 Task: Find connections with filter location Abū al Maţāmīr with filter topic #entrepreneurwith filter profile language Potuguese with filter current company Mindtickle with filter school Sahyadri College of Engineering & Management with filter industry Consumer Goods Rental with filter service category Financial Reporting with filter keywords title Secretary
Action: Mouse moved to (517, 75)
Screenshot: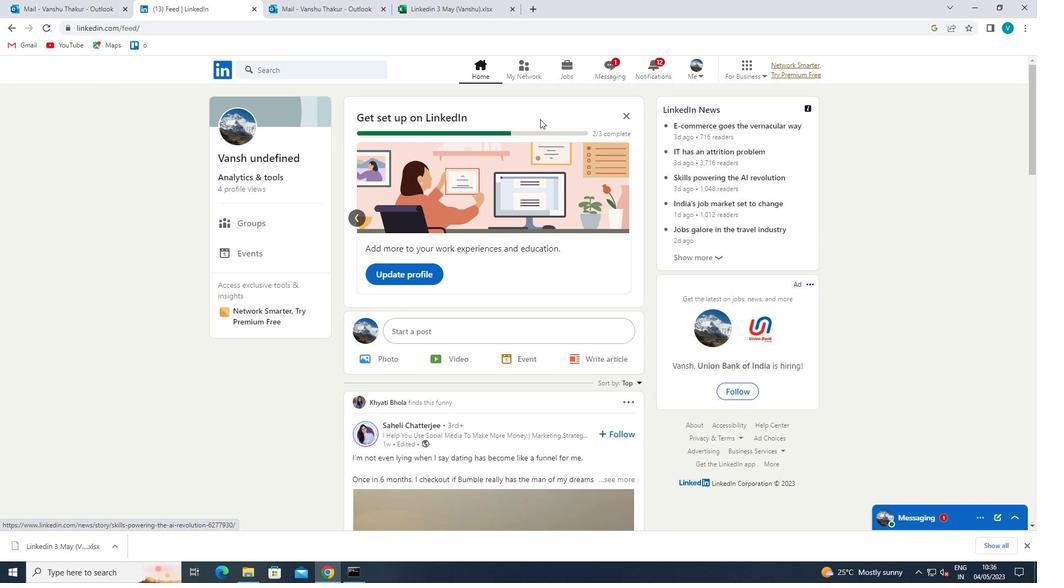 
Action: Mouse pressed left at (517, 75)
Screenshot: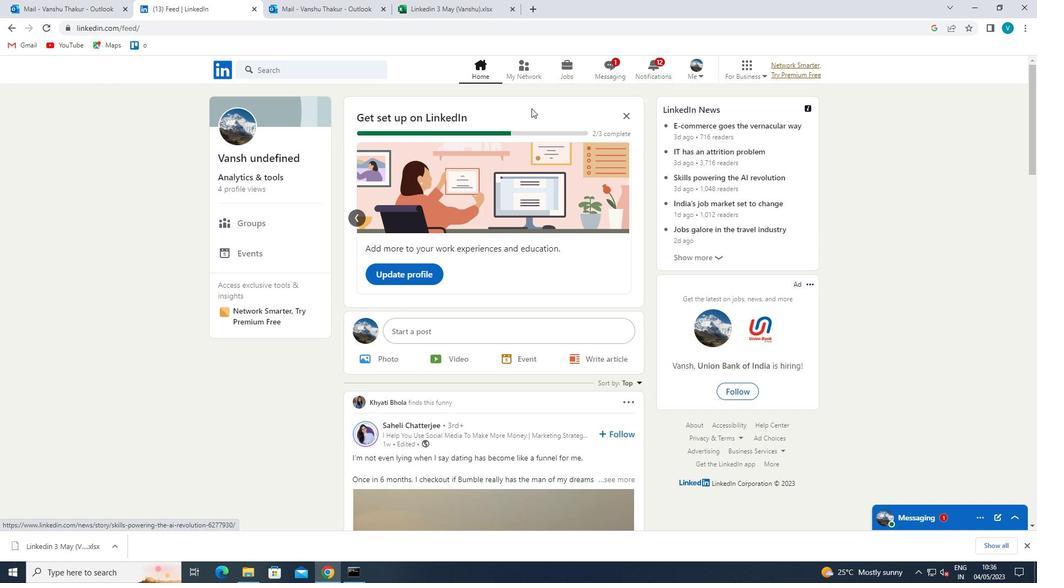 
Action: Mouse moved to (332, 121)
Screenshot: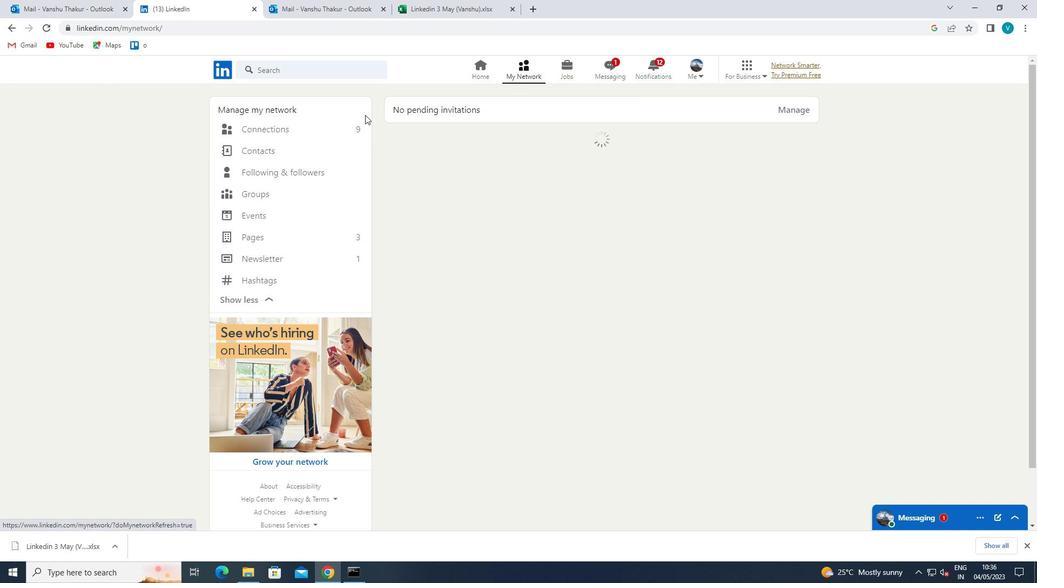 
Action: Mouse pressed left at (332, 121)
Screenshot: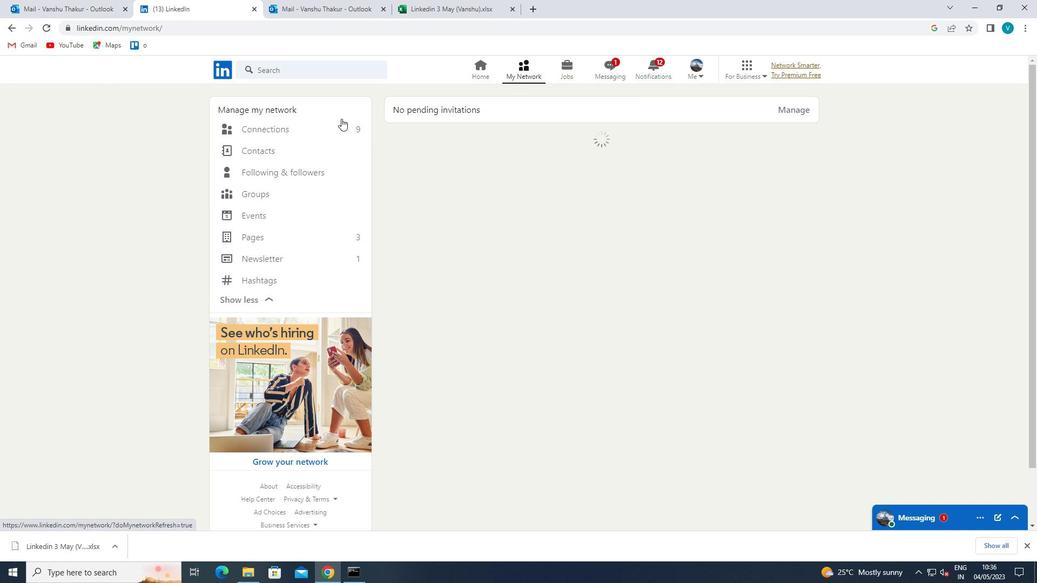 
Action: Mouse moved to (316, 125)
Screenshot: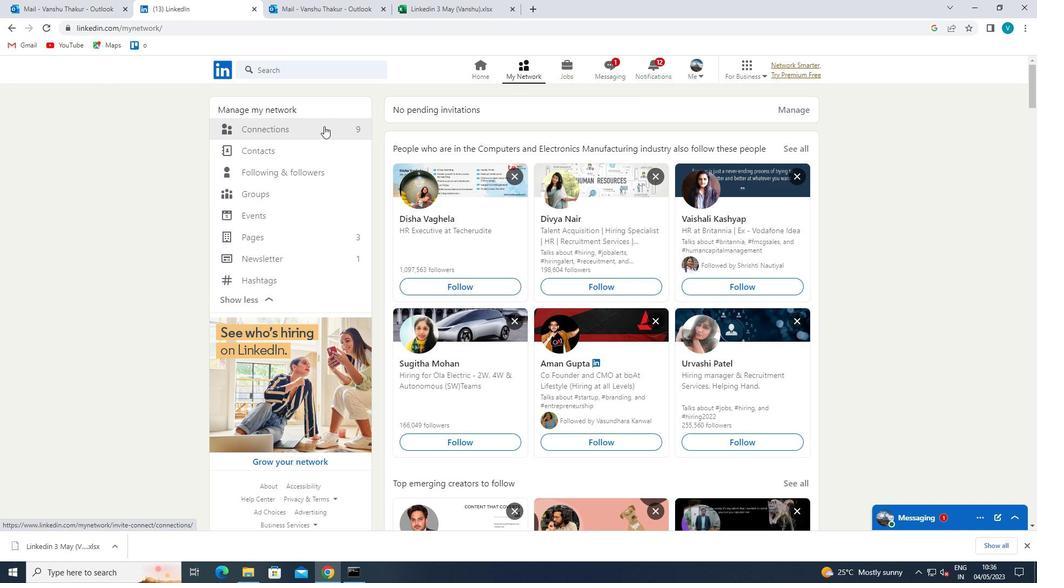 
Action: Mouse pressed left at (316, 125)
Screenshot: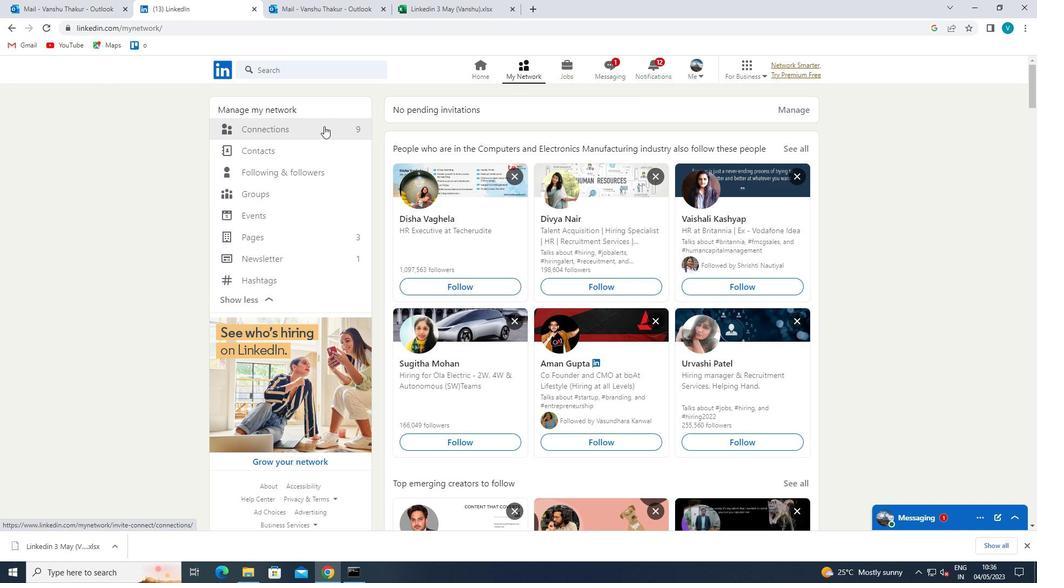 
Action: Mouse moved to (600, 123)
Screenshot: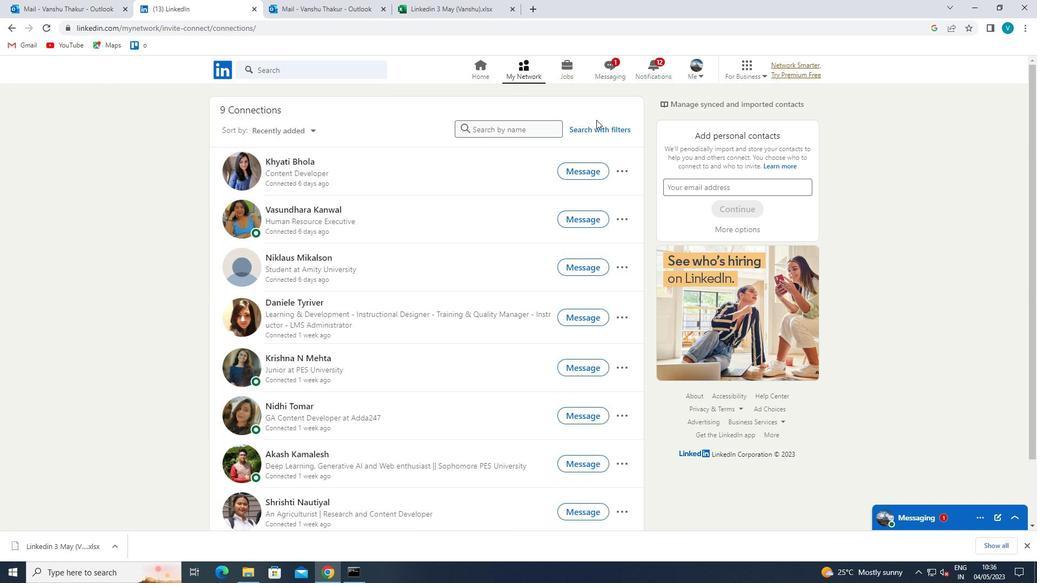 
Action: Mouse pressed left at (600, 123)
Screenshot: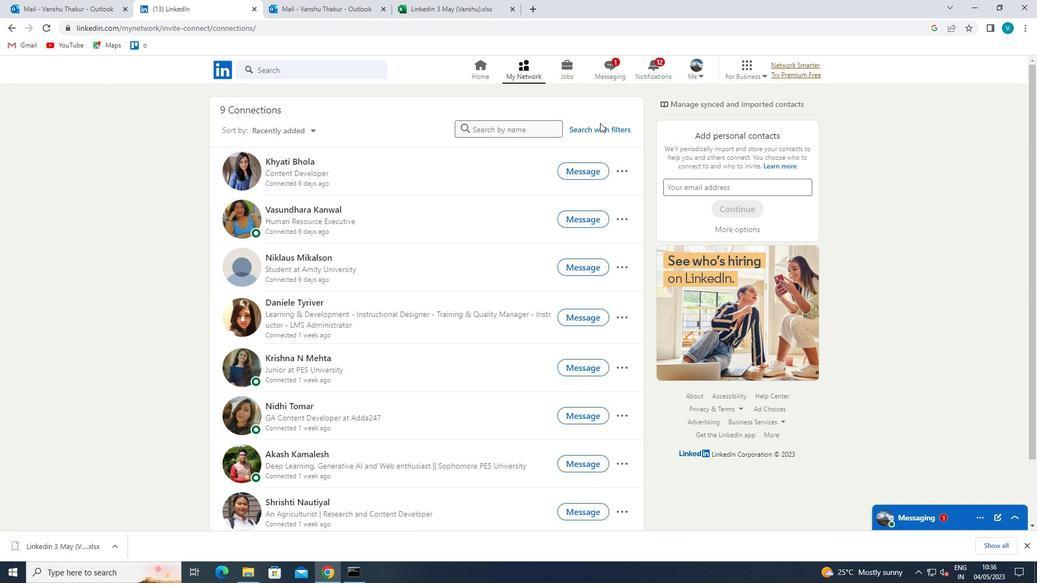 
Action: Mouse moved to (527, 99)
Screenshot: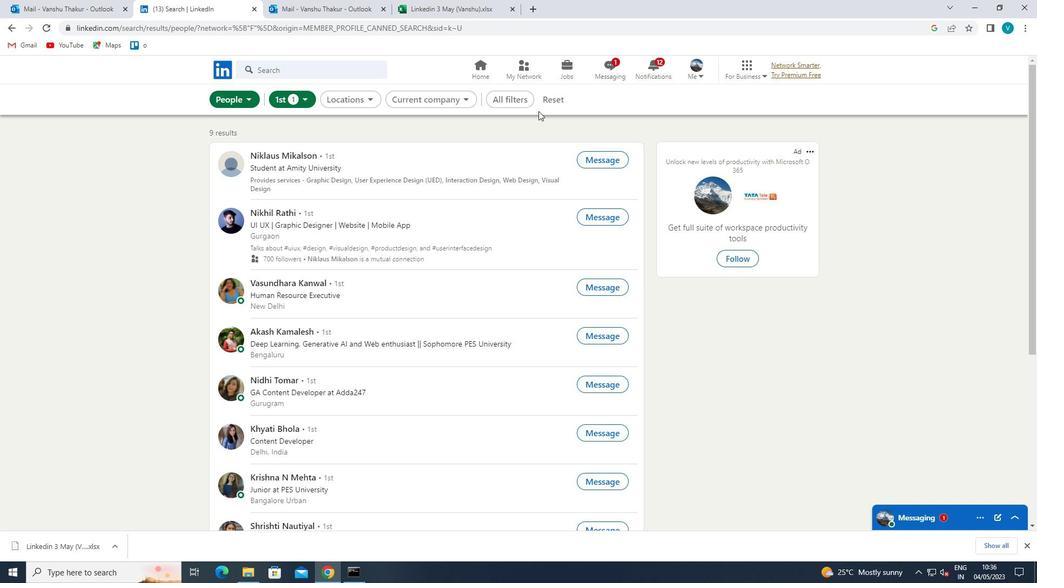 
Action: Mouse pressed left at (527, 99)
Screenshot: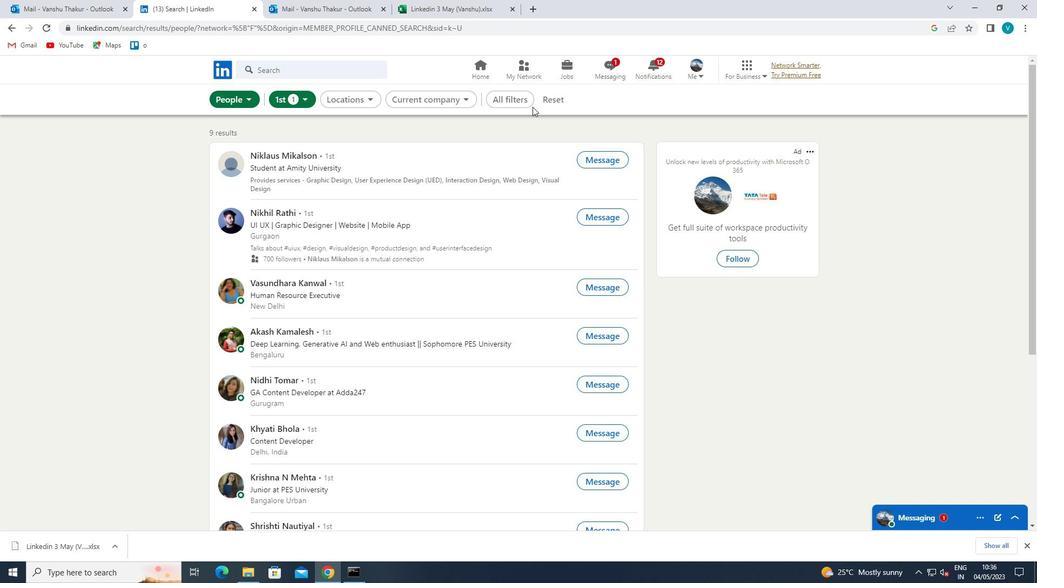
Action: Mouse moved to (893, 235)
Screenshot: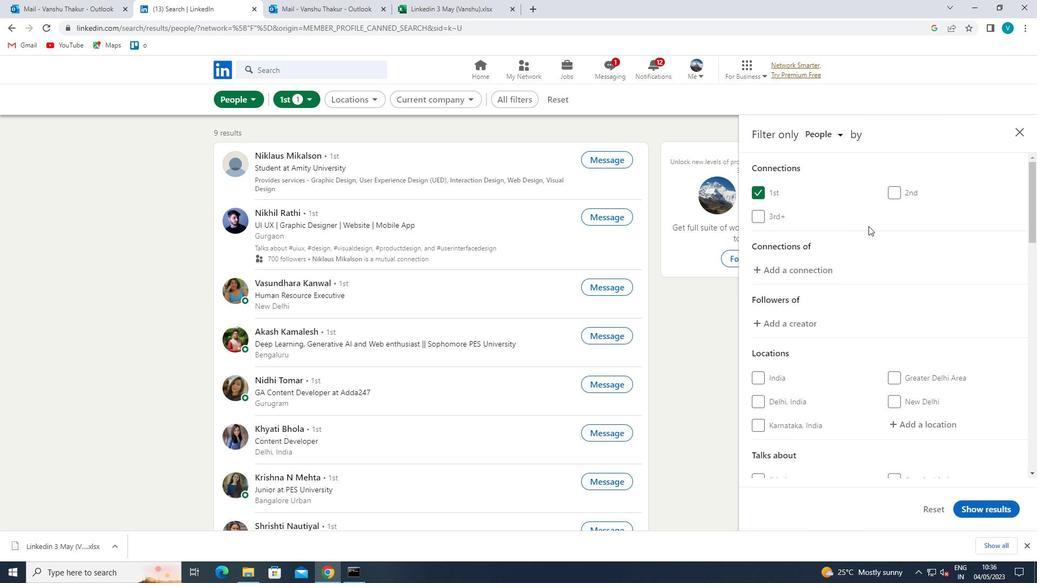
Action: Mouse scrolled (893, 234) with delta (0, 0)
Screenshot: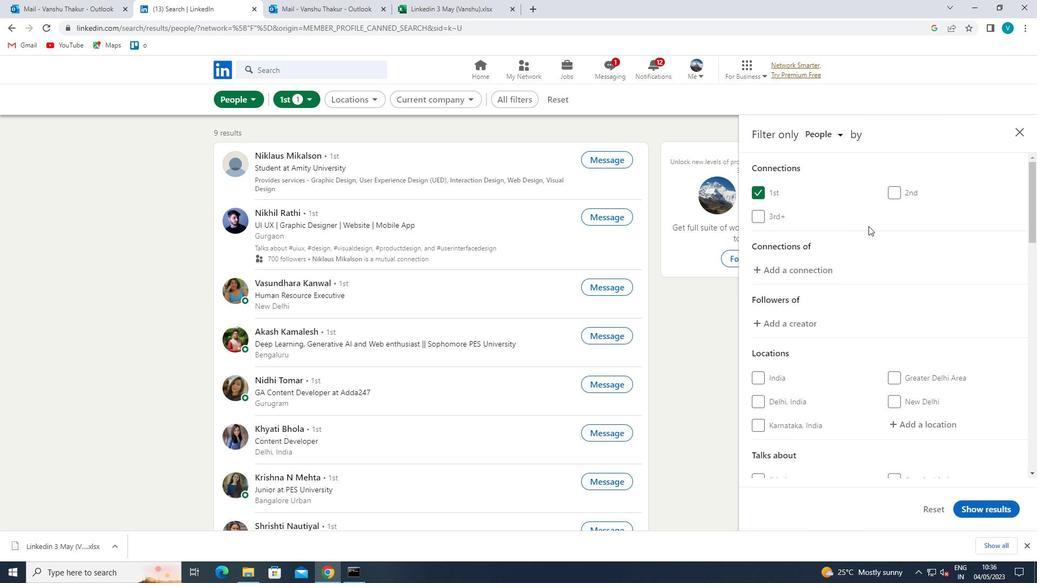 
Action: Mouse moved to (893, 235)
Screenshot: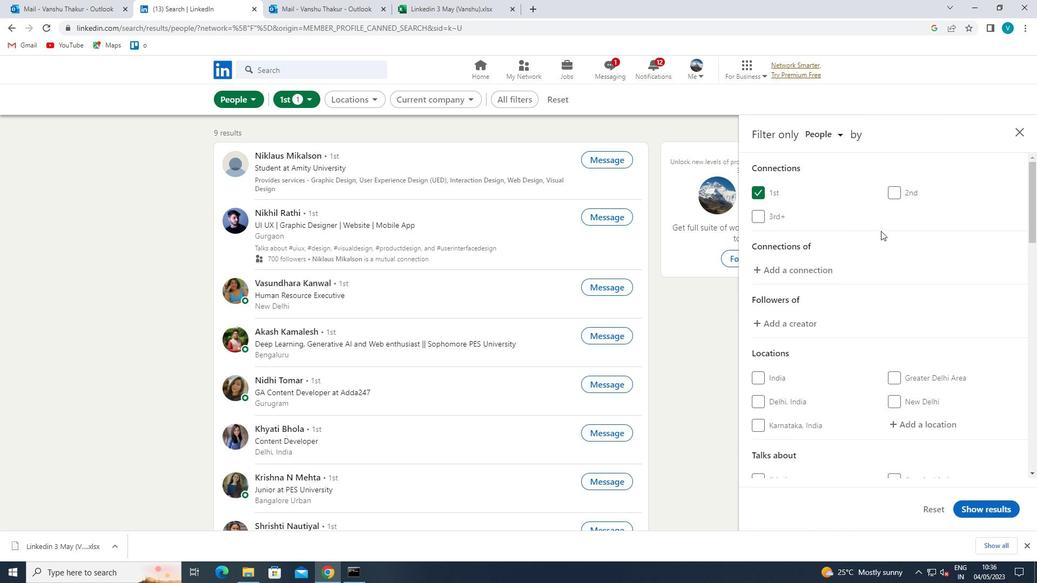 
Action: Mouse scrolled (893, 234) with delta (0, 0)
Screenshot: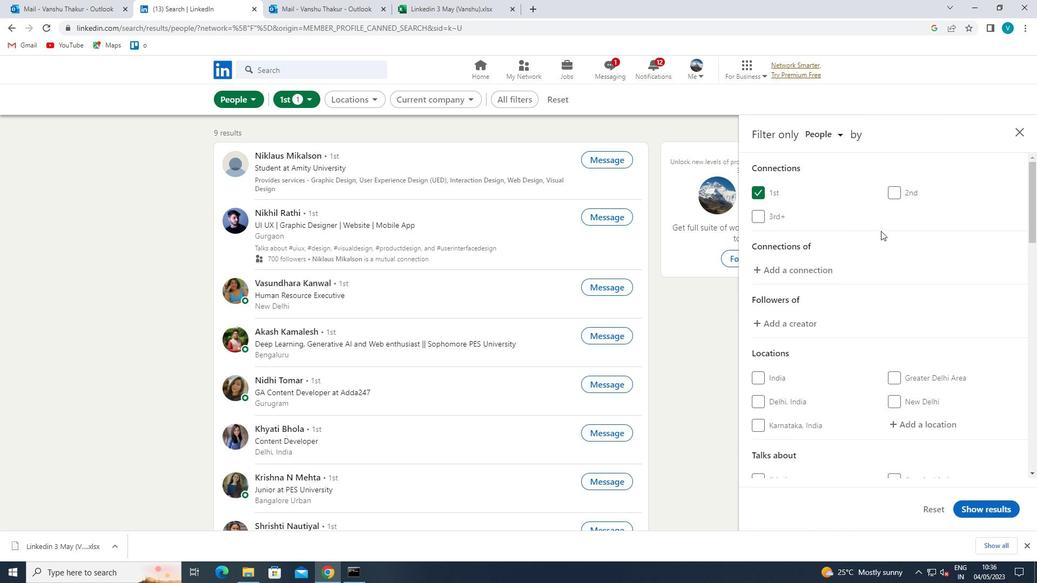 
Action: Mouse moved to (946, 320)
Screenshot: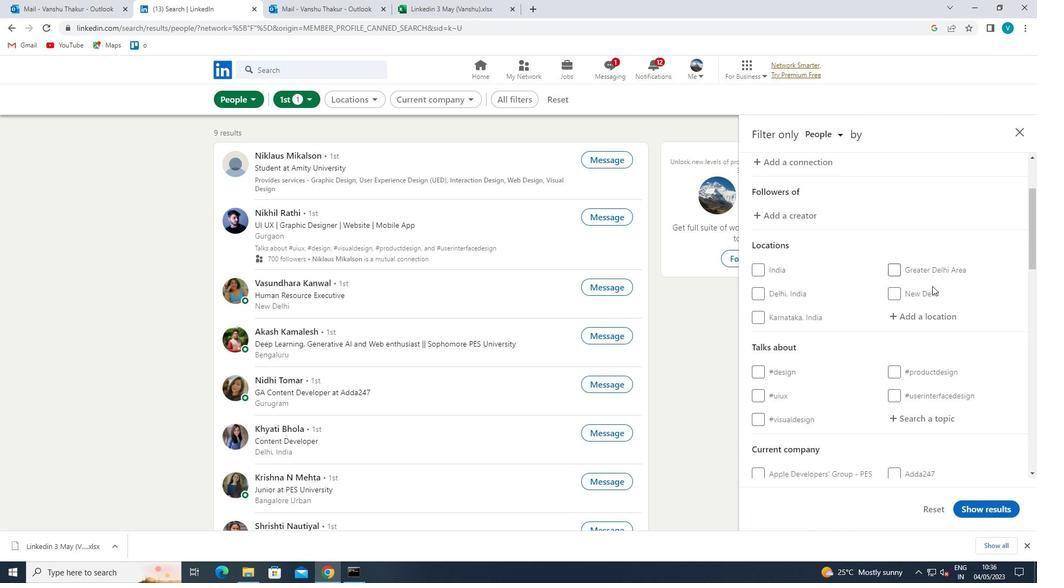 
Action: Mouse pressed left at (946, 320)
Screenshot: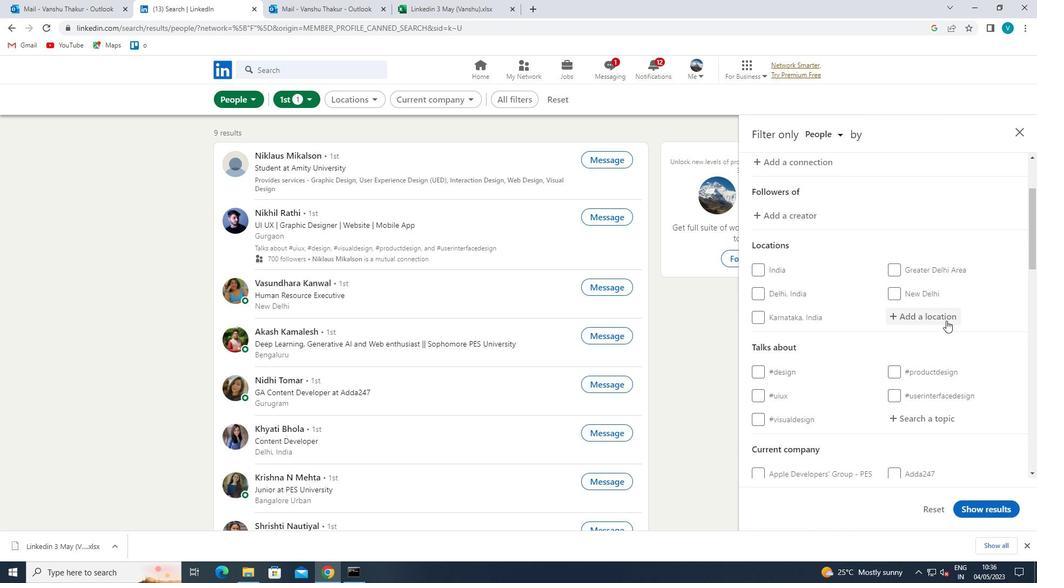 
Action: Mouse moved to (897, 354)
Screenshot: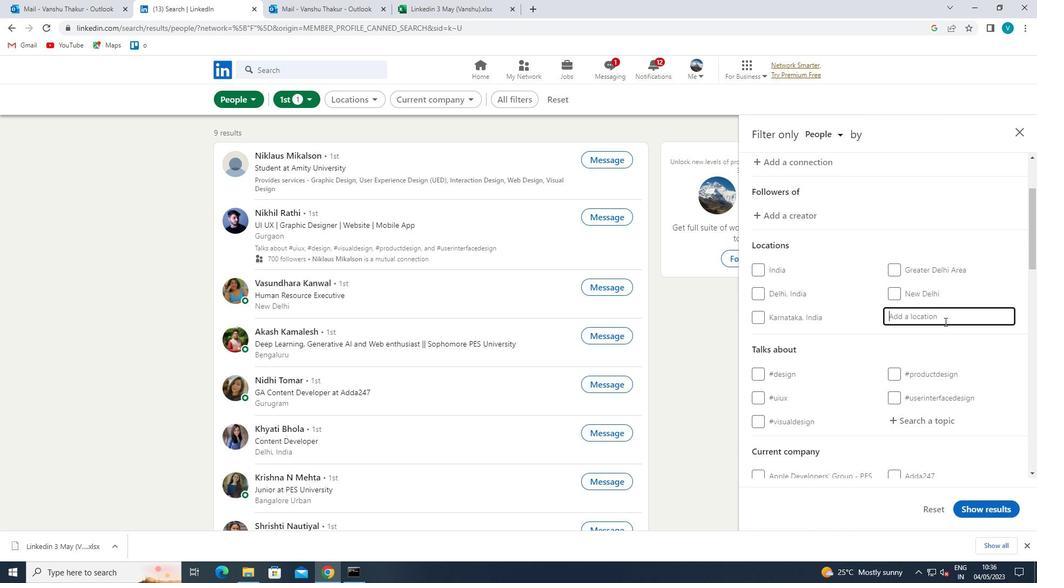 
Action: Key pressed <Key.shift>ABU<Key.space>AL<Key.space><Key.shift>MATAMIR
Screenshot: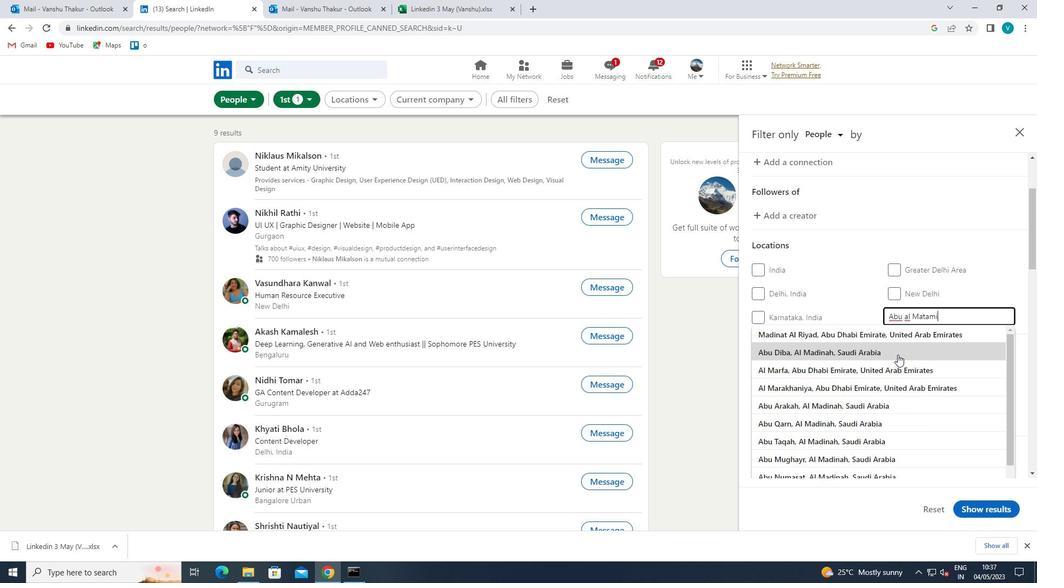 
Action: Mouse pressed left at (897, 354)
Screenshot: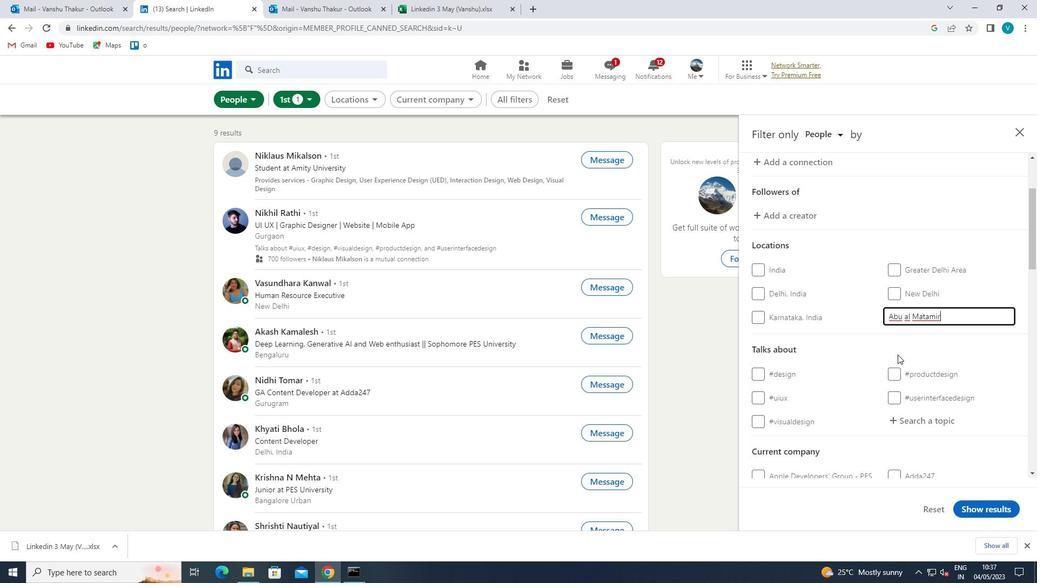 
Action: Mouse moved to (895, 356)
Screenshot: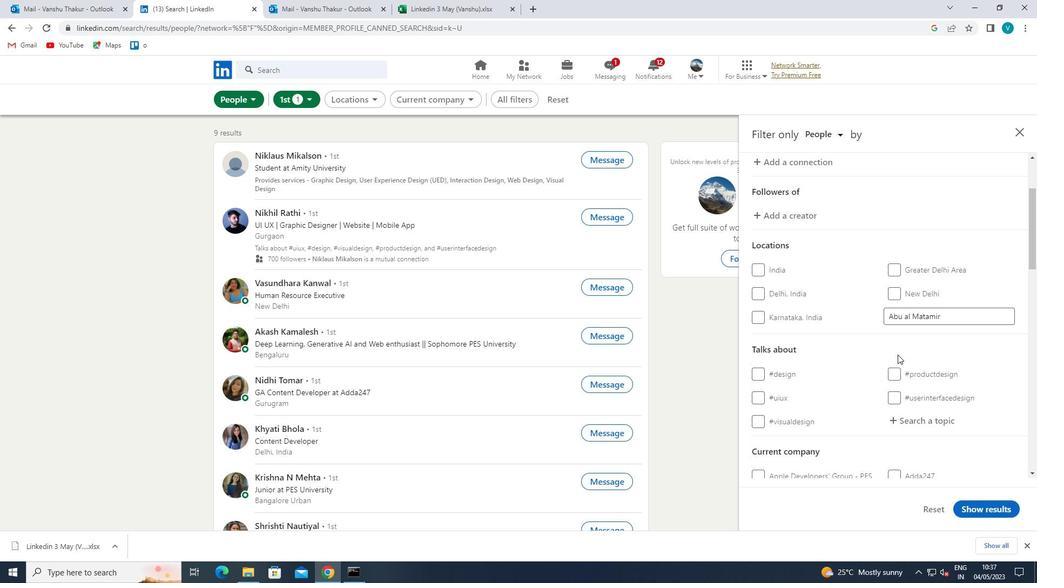 
Action: Mouse scrolled (895, 356) with delta (0, 0)
Screenshot: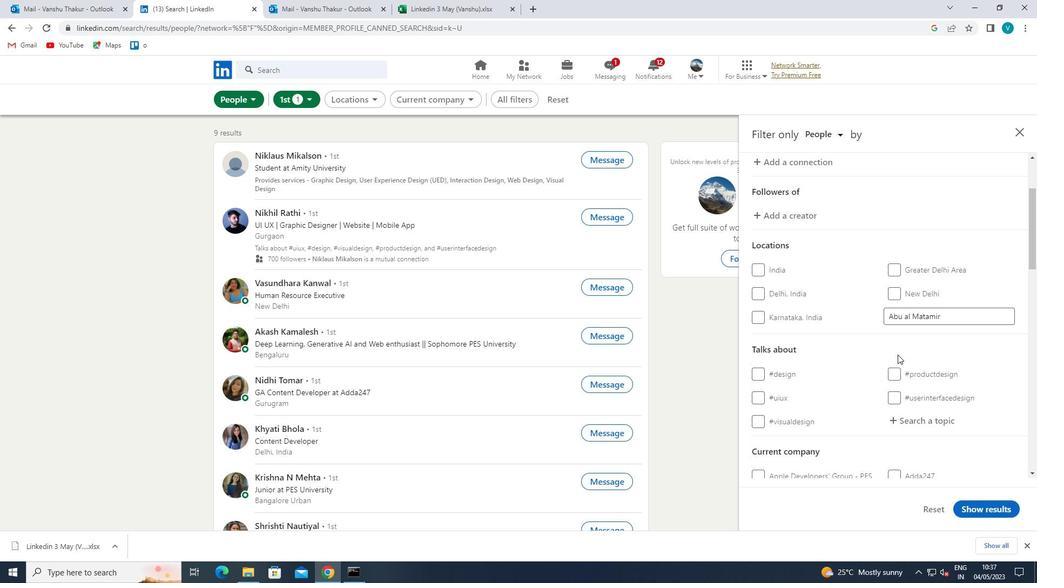 
Action: Mouse moved to (894, 356)
Screenshot: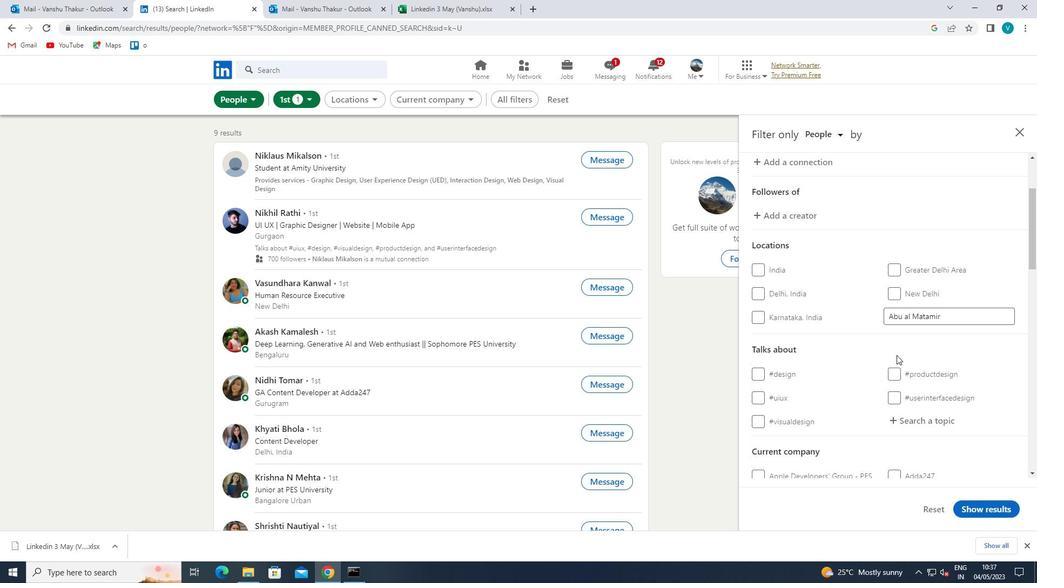 
Action: Mouse scrolled (894, 356) with delta (0, 0)
Screenshot: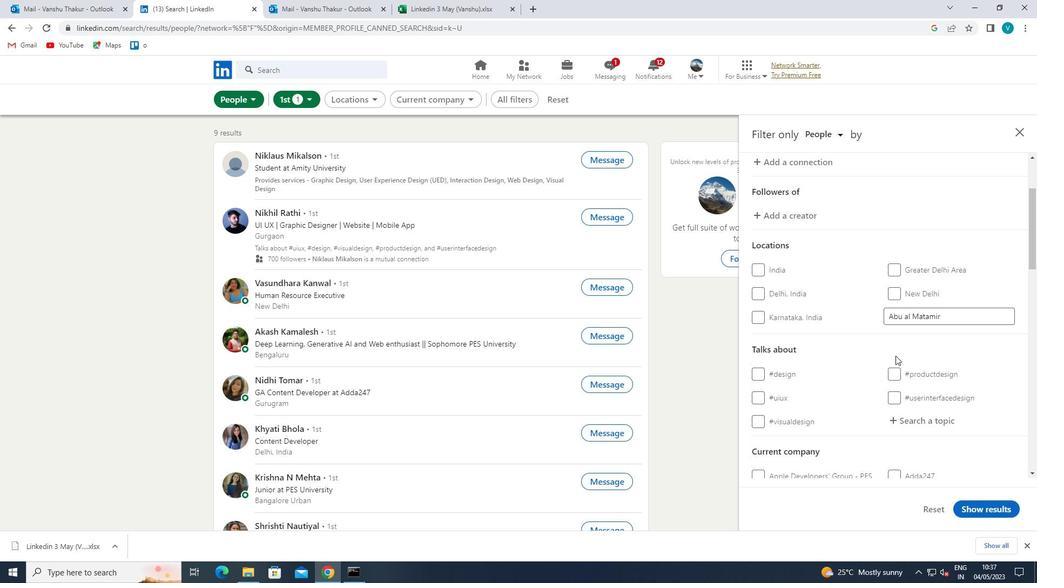 
Action: Mouse moved to (921, 323)
Screenshot: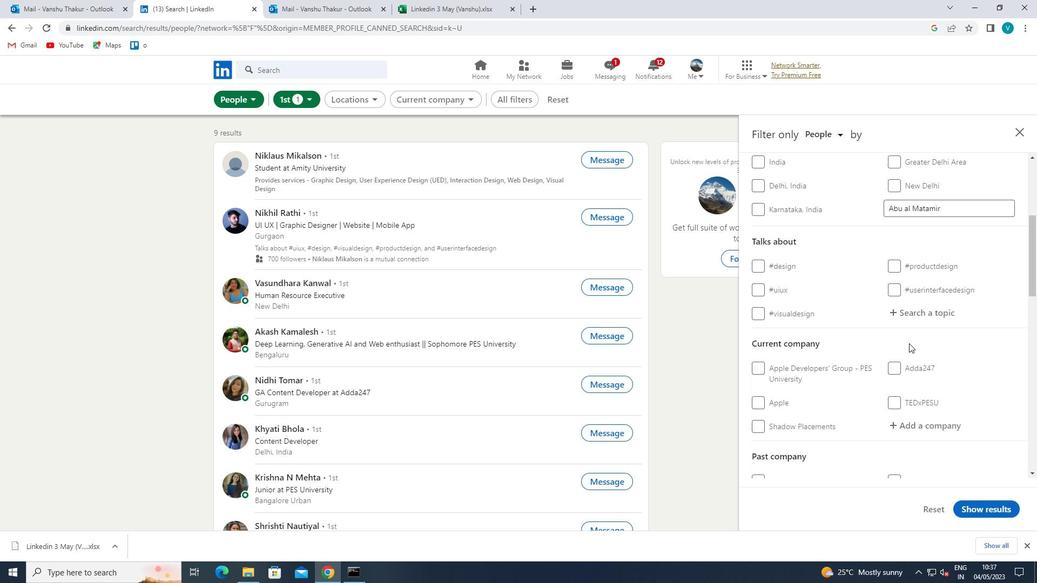 
Action: Mouse pressed left at (921, 323)
Screenshot: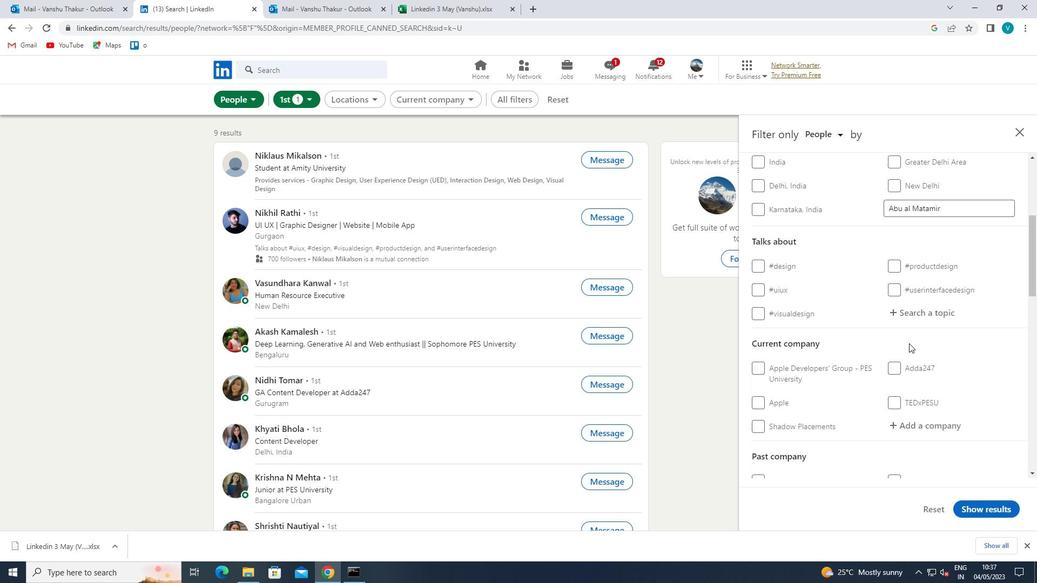 
Action: Mouse moved to (928, 318)
Screenshot: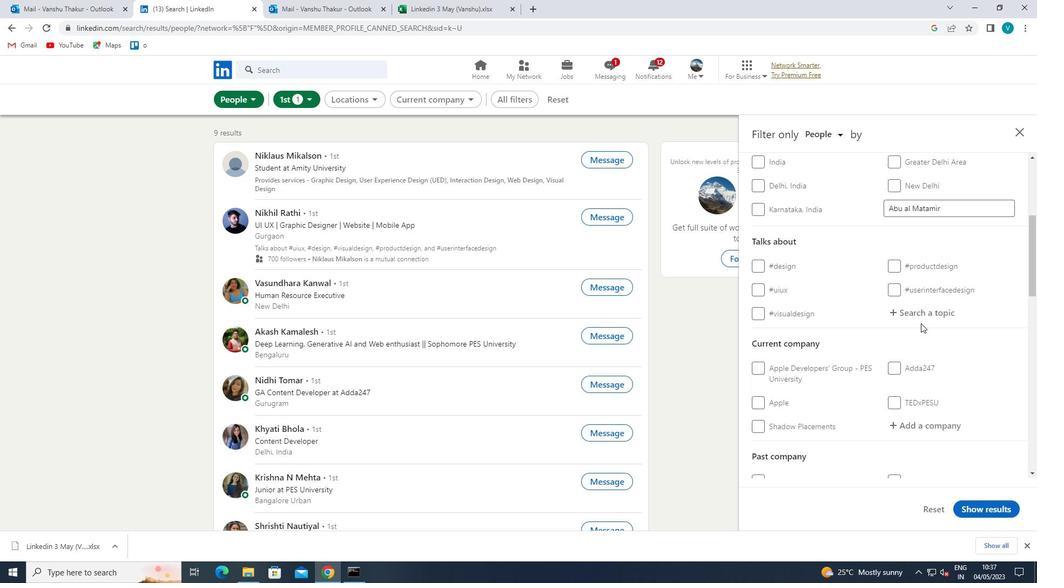 
Action: Mouse pressed left at (928, 318)
Screenshot: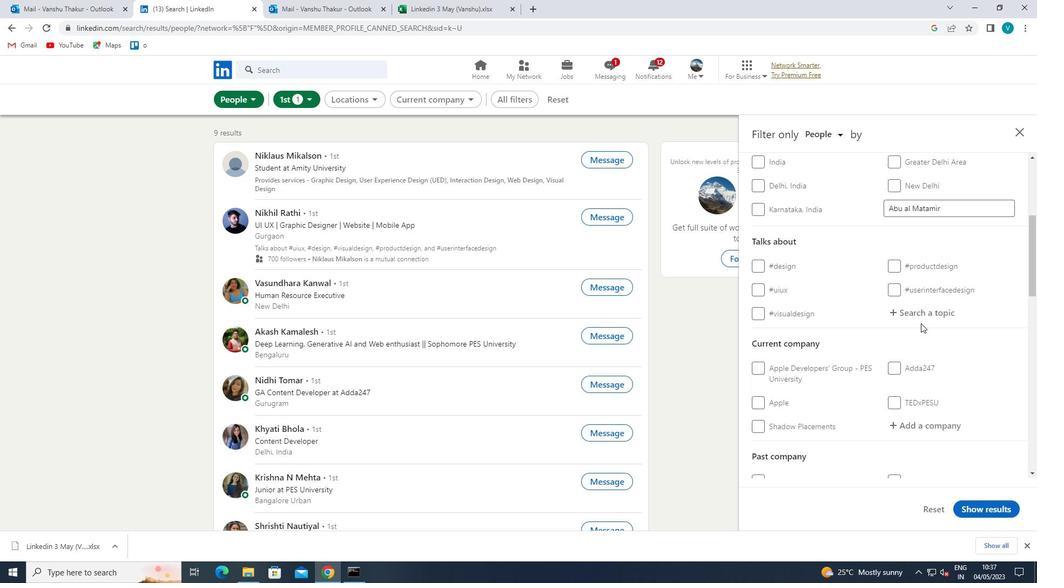 
Action: Mouse moved to (901, 337)
Screenshot: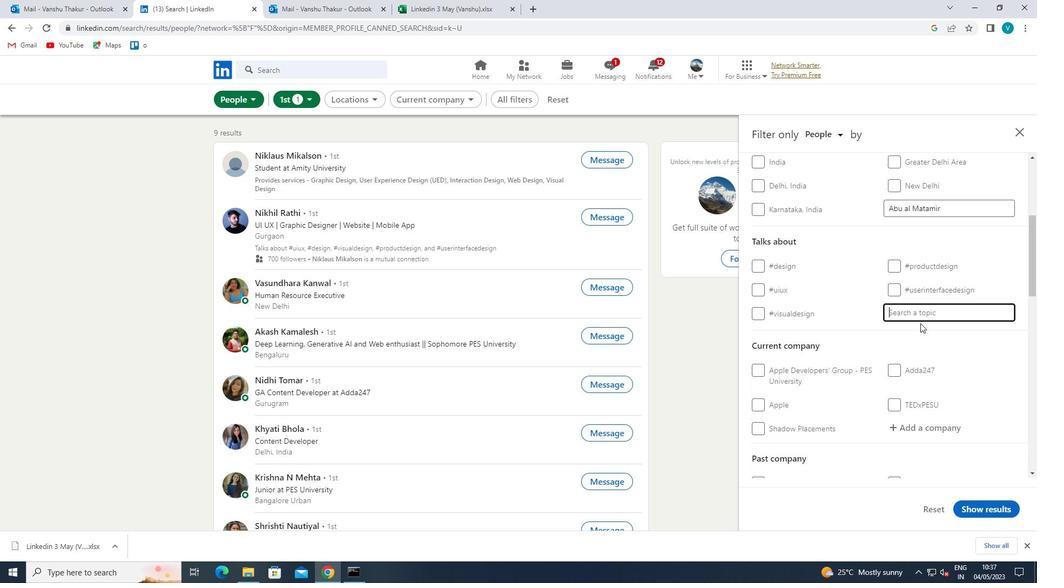 
Action: Key pressed ENTRE
Screenshot: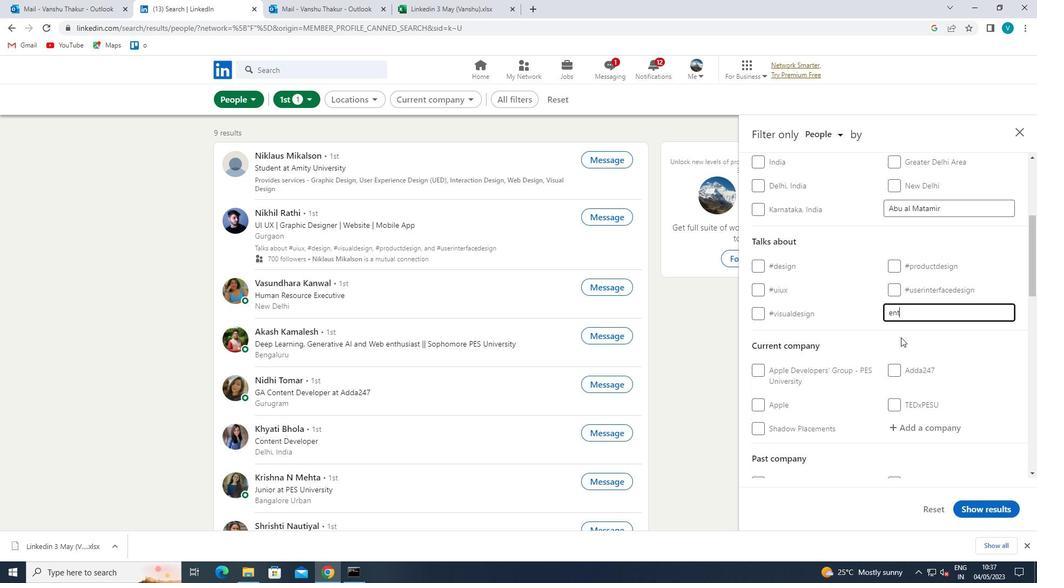 
Action: Mouse moved to (907, 333)
Screenshot: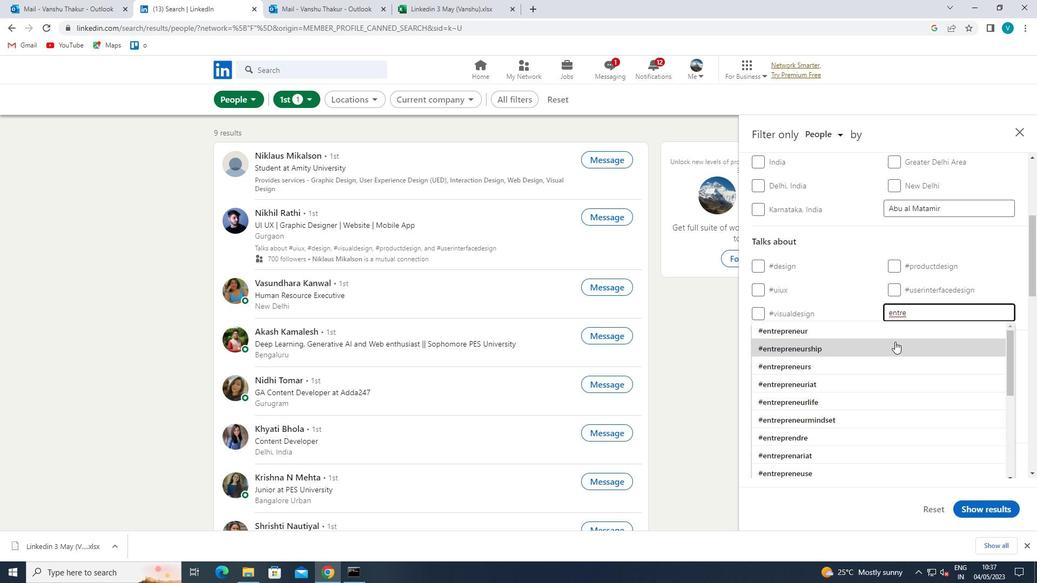 
Action: Mouse pressed left at (907, 333)
Screenshot: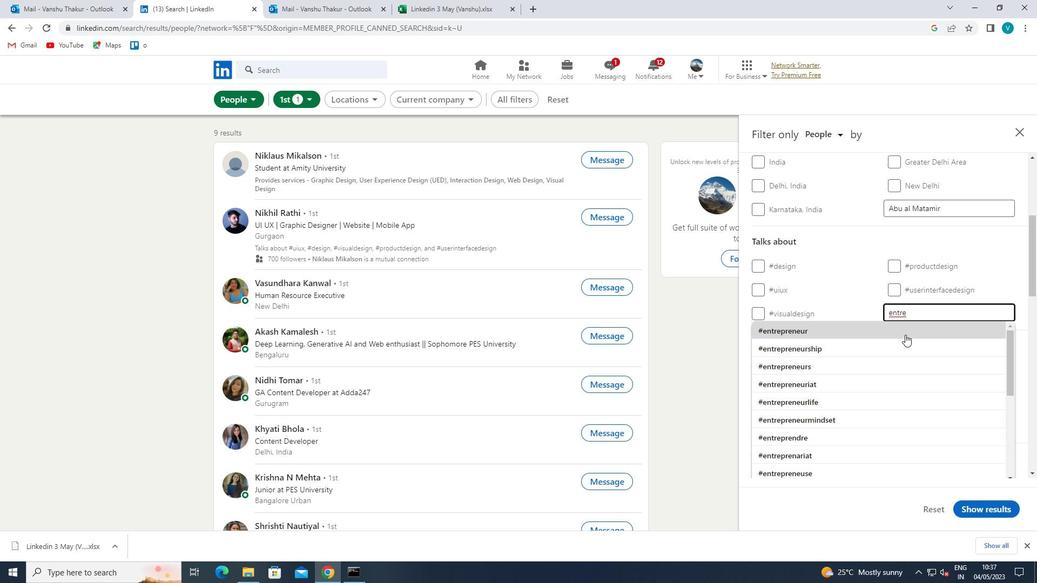 
Action: Mouse scrolled (907, 332) with delta (0, 0)
Screenshot: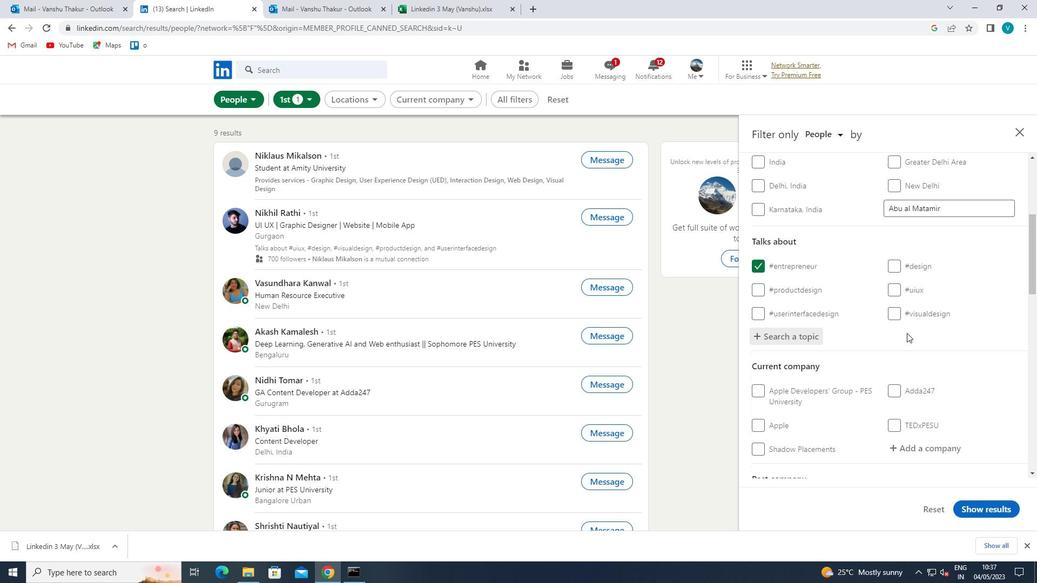 
Action: Mouse scrolled (907, 332) with delta (0, 0)
Screenshot: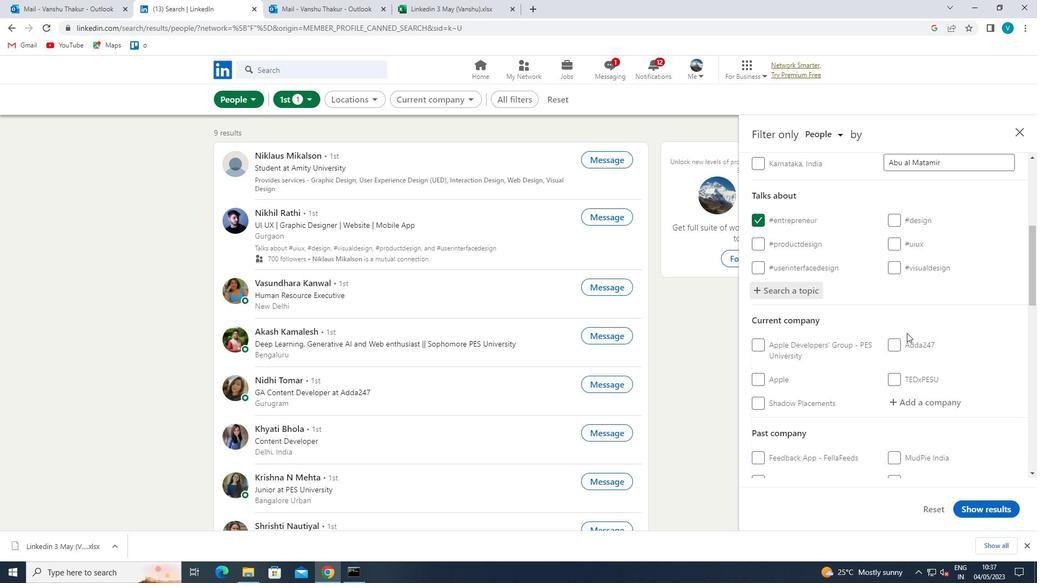 
Action: Mouse scrolled (907, 332) with delta (0, 0)
Screenshot: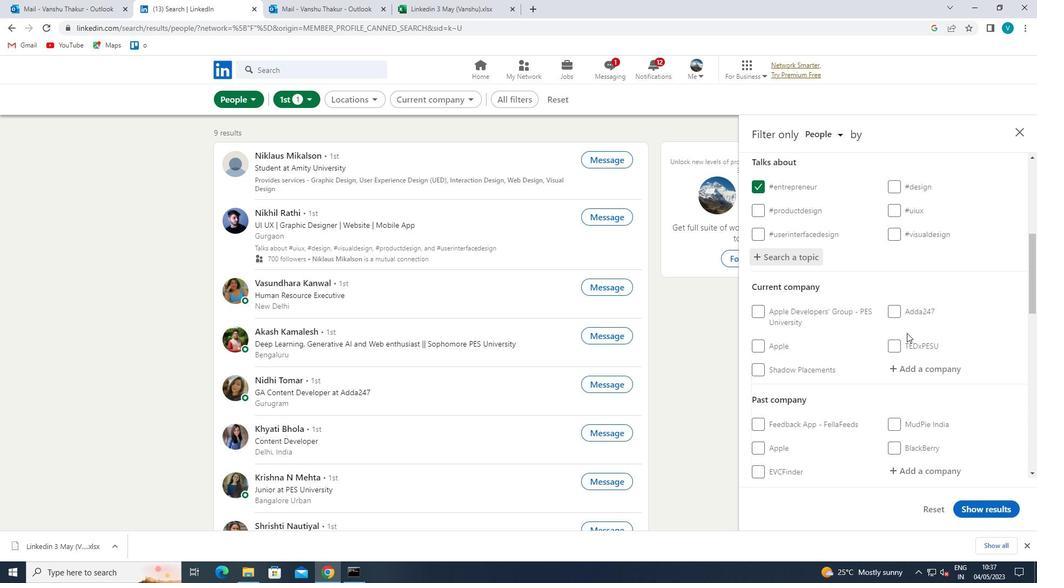 
Action: Mouse moved to (928, 296)
Screenshot: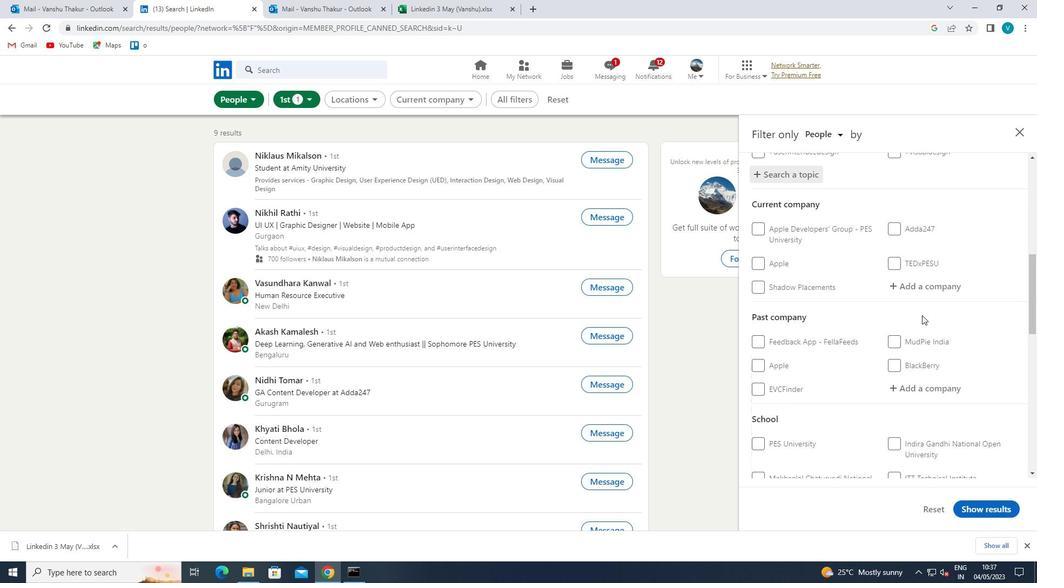 
Action: Mouse pressed left at (928, 296)
Screenshot: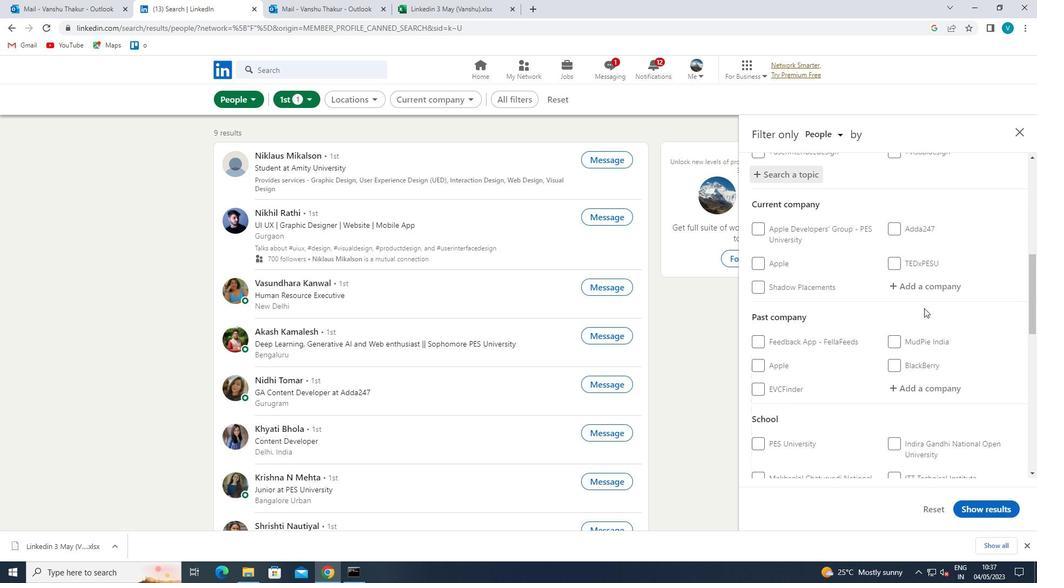 
Action: Mouse moved to (929, 292)
Screenshot: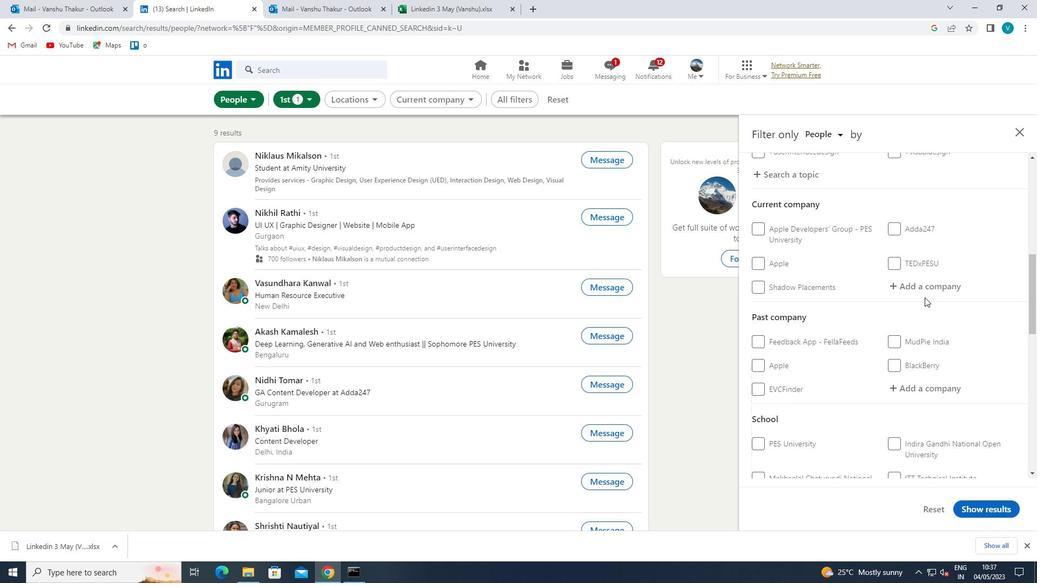 
Action: Mouse pressed left at (929, 292)
Screenshot: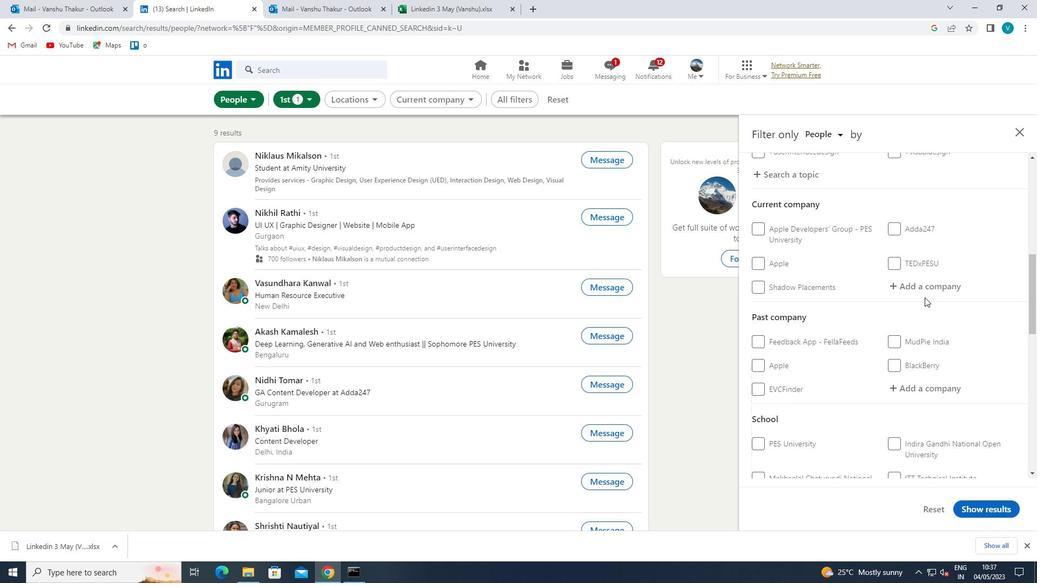
Action: Mouse moved to (887, 314)
Screenshot: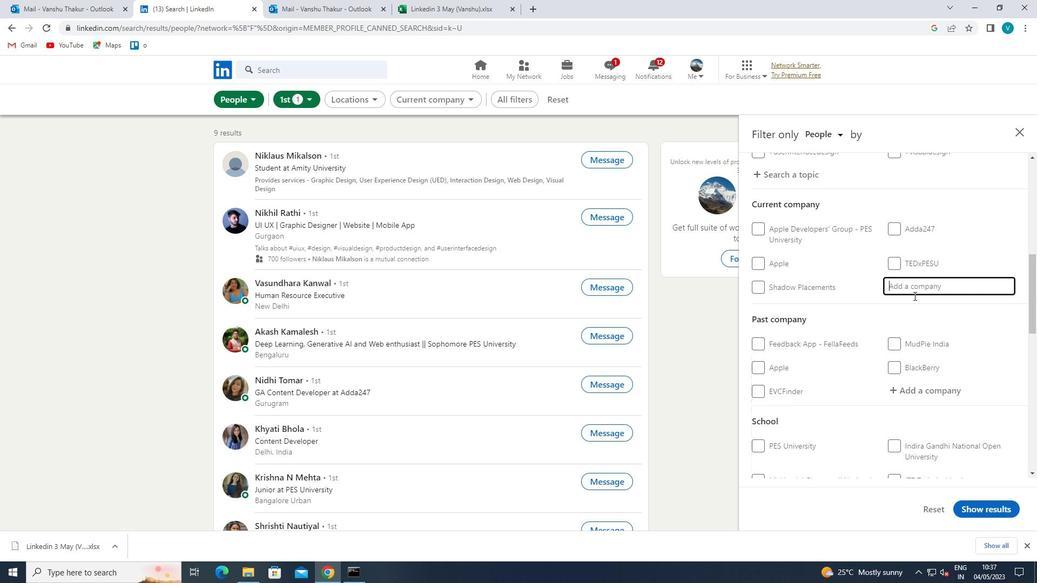 
Action: Key pressed <Key.shift>MINDTIC
Screenshot: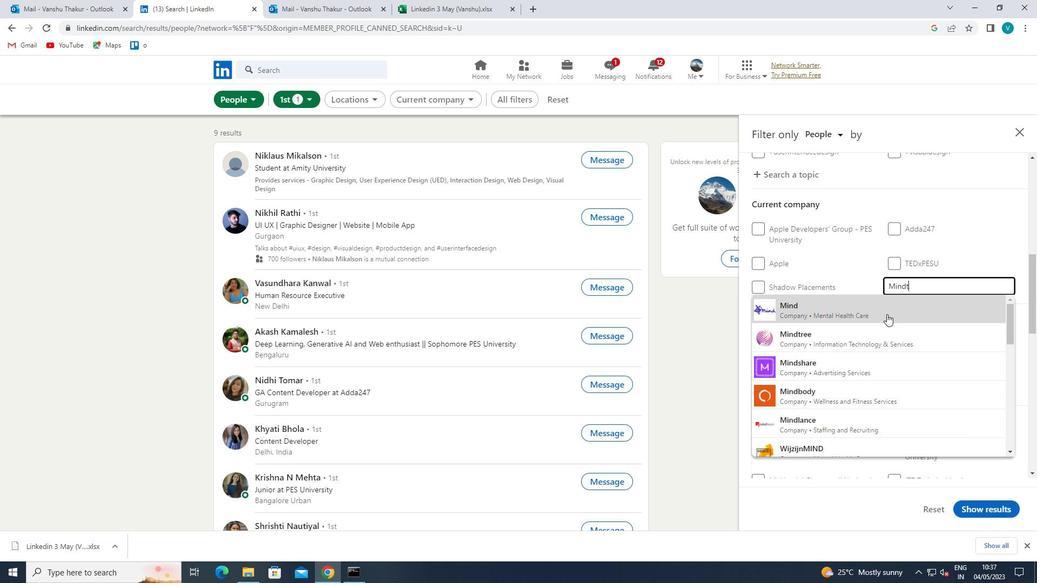 
Action: Mouse pressed left at (887, 314)
Screenshot: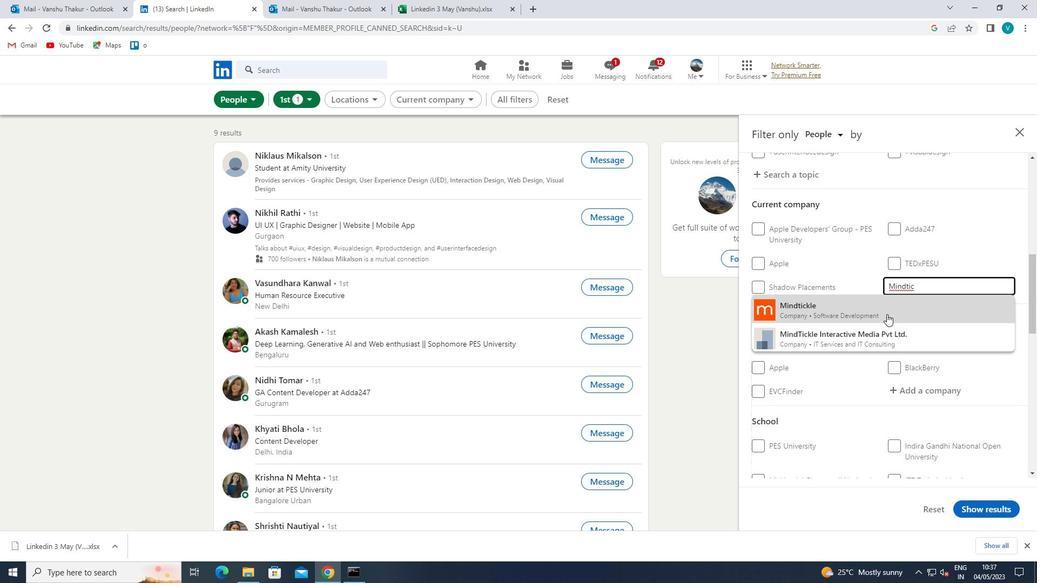 
Action: Mouse moved to (886, 315)
Screenshot: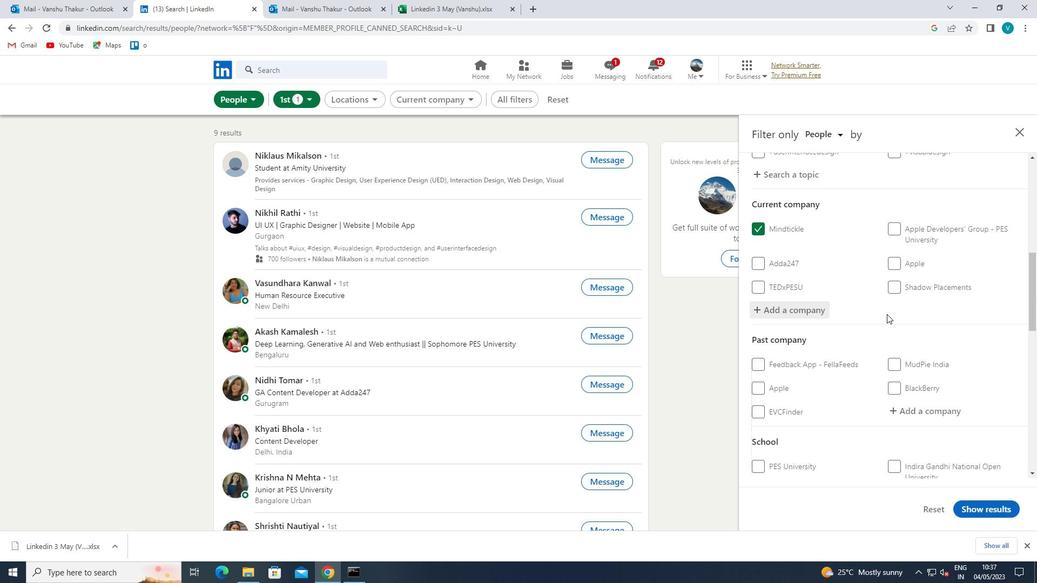 
Action: Mouse scrolled (886, 314) with delta (0, 0)
Screenshot: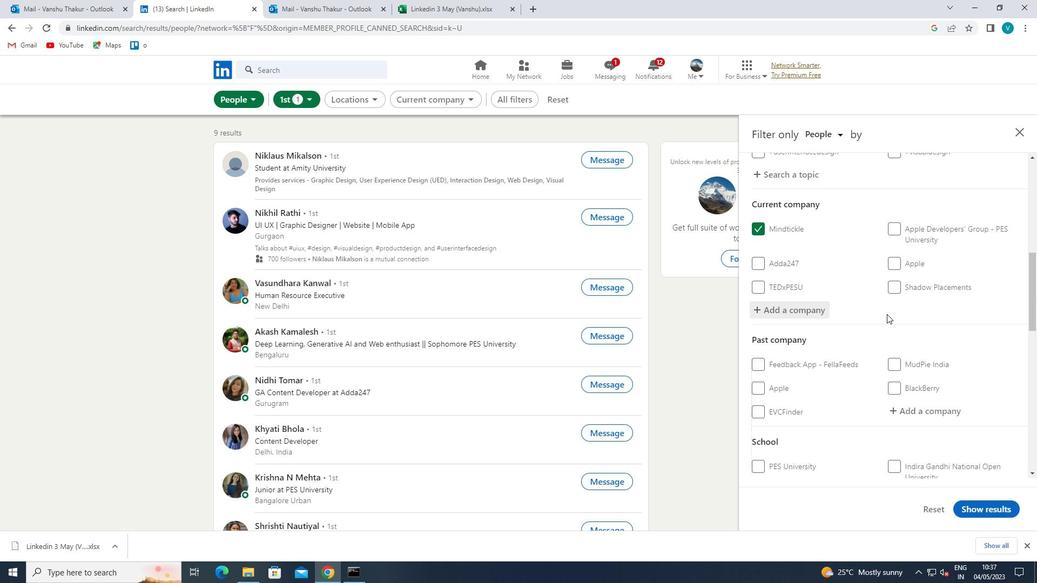 
Action: Mouse scrolled (886, 314) with delta (0, 0)
Screenshot: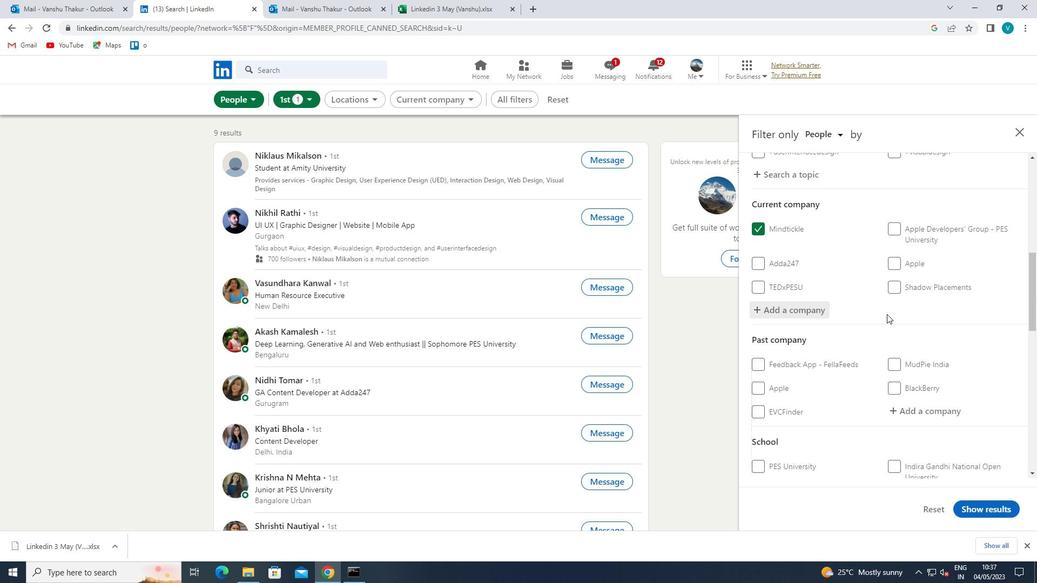 
Action: Mouse scrolled (886, 314) with delta (0, 0)
Screenshot: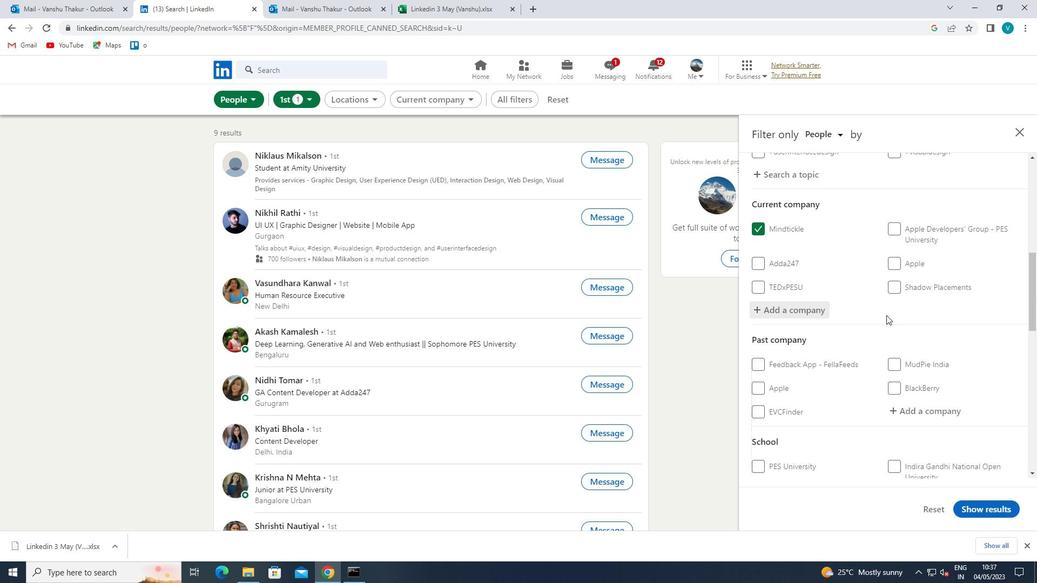 
Action: Mouse moved to (886, 316)
Screenshot: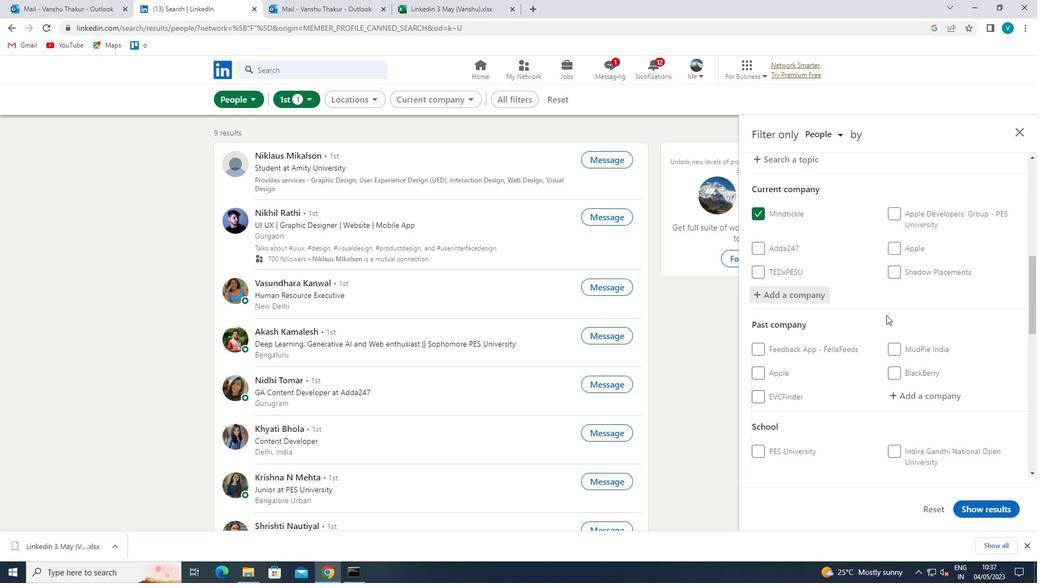 
Action: Mouse scrolled (886, 315) with delta (0, 0)
Screenshot: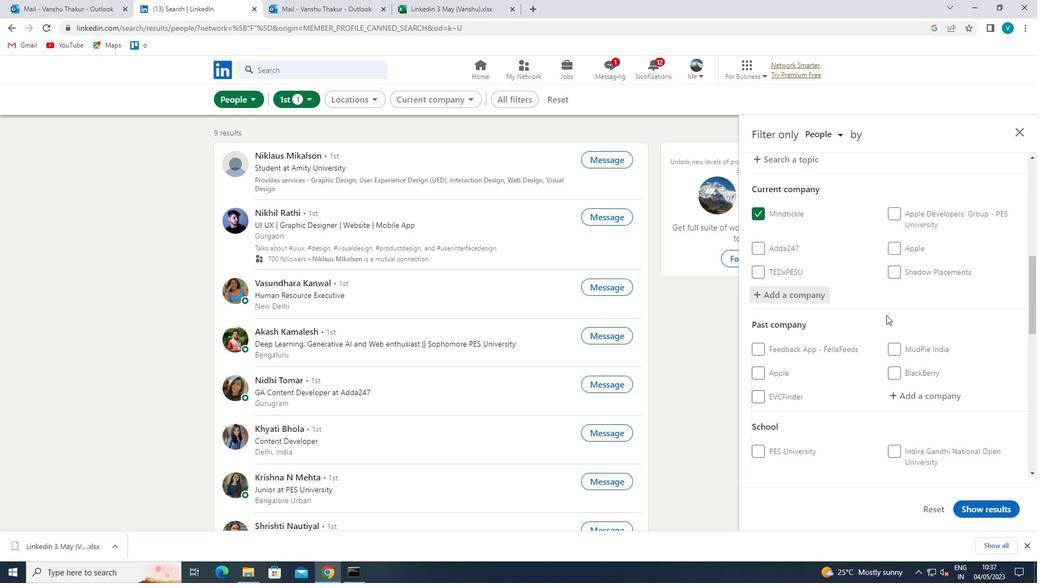 
Action: Mouse moved to (897, 324)
Screenshot: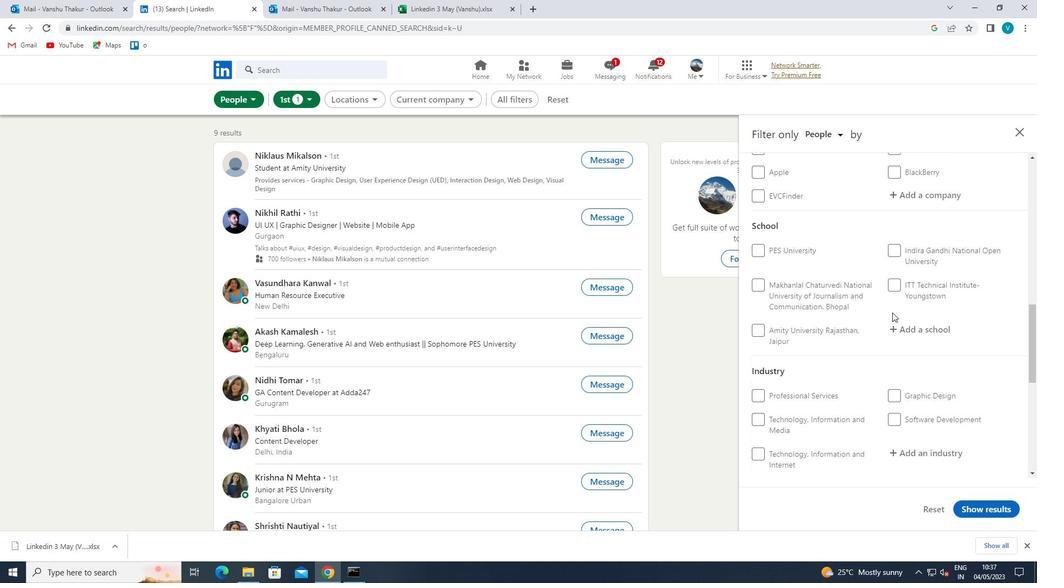 
Action: Mouse pressed left at (897, 324)
Screenshot: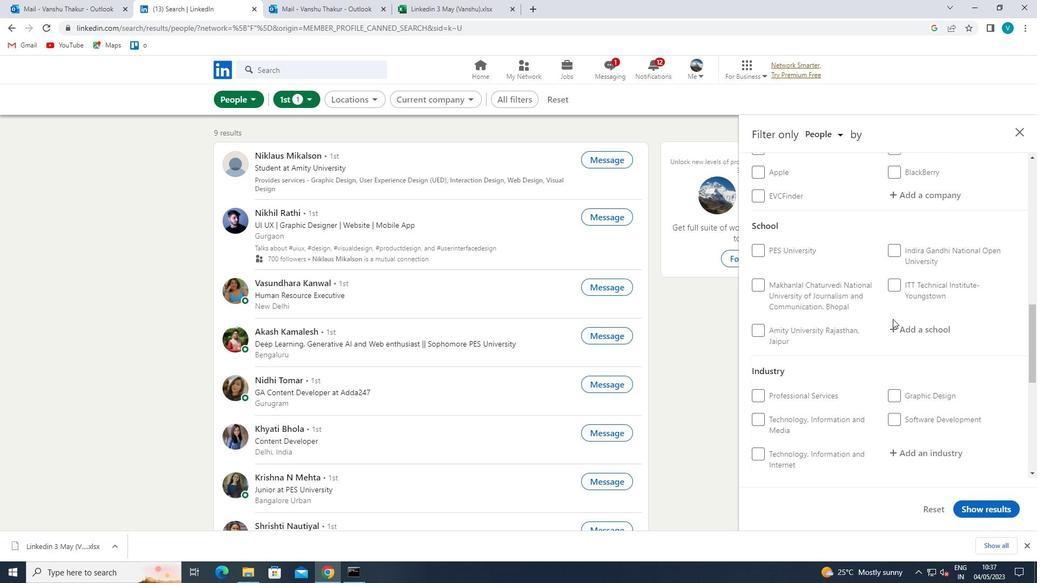 
Action: Mouse moved to (903, 322)
Screenshot: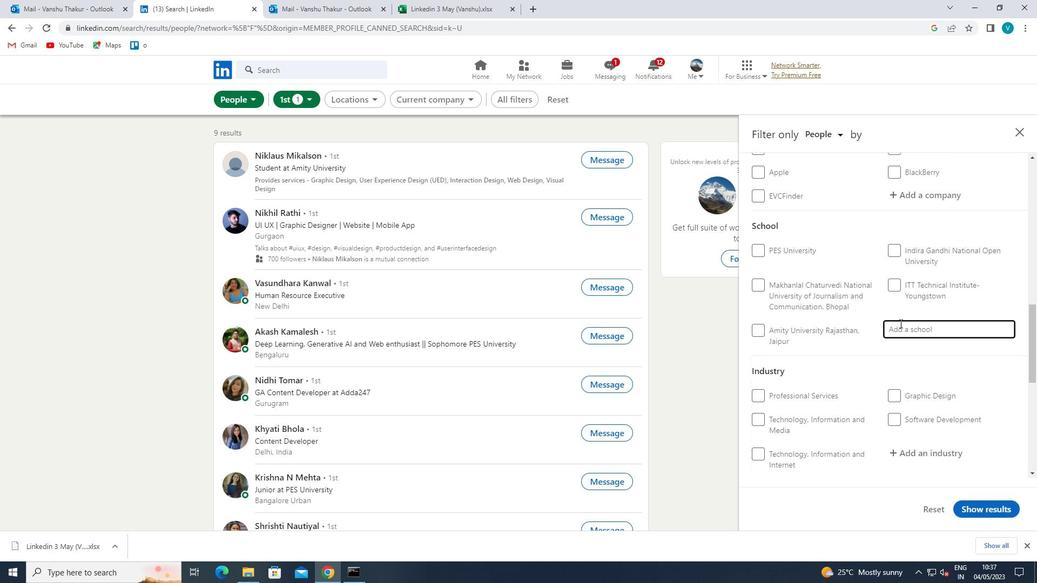 
Action: Key pressed <Key.shift>SAHYADRI
Screenshot: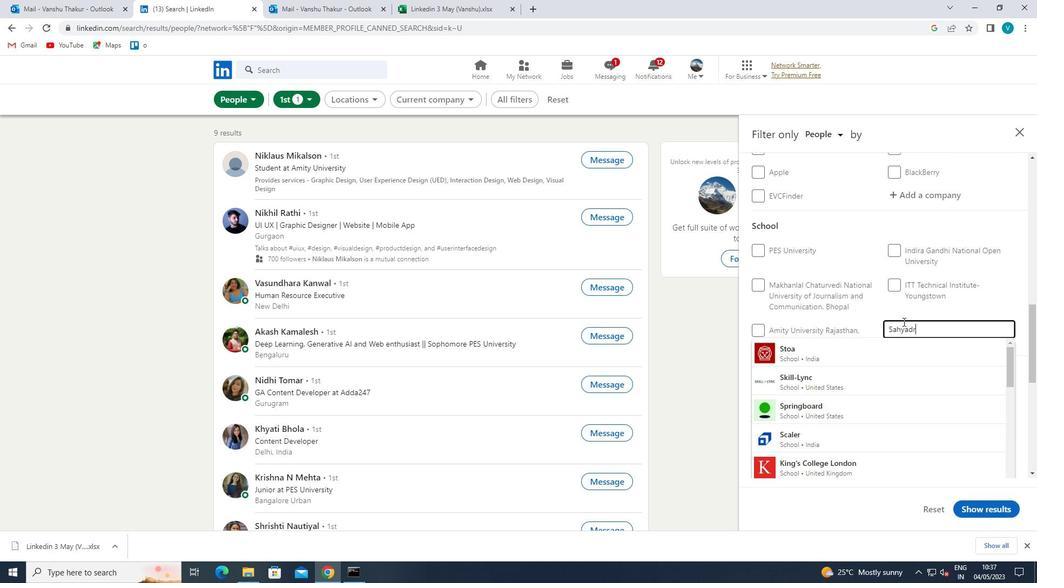 
Action: Mouse moved to (899, 351)
Screenshot: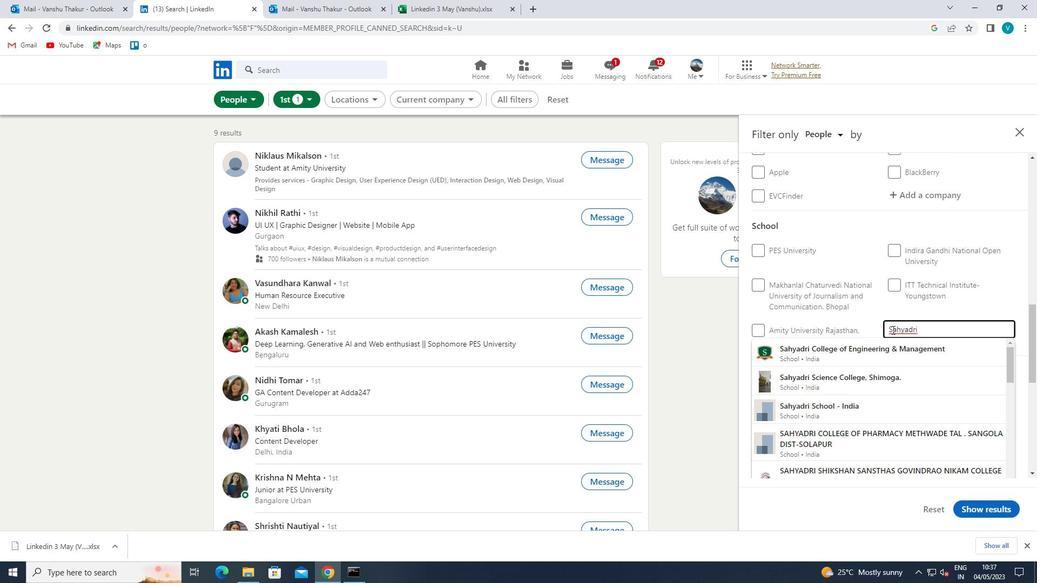 
Action: Mouse pressed left at (899, 351)
Screenshot: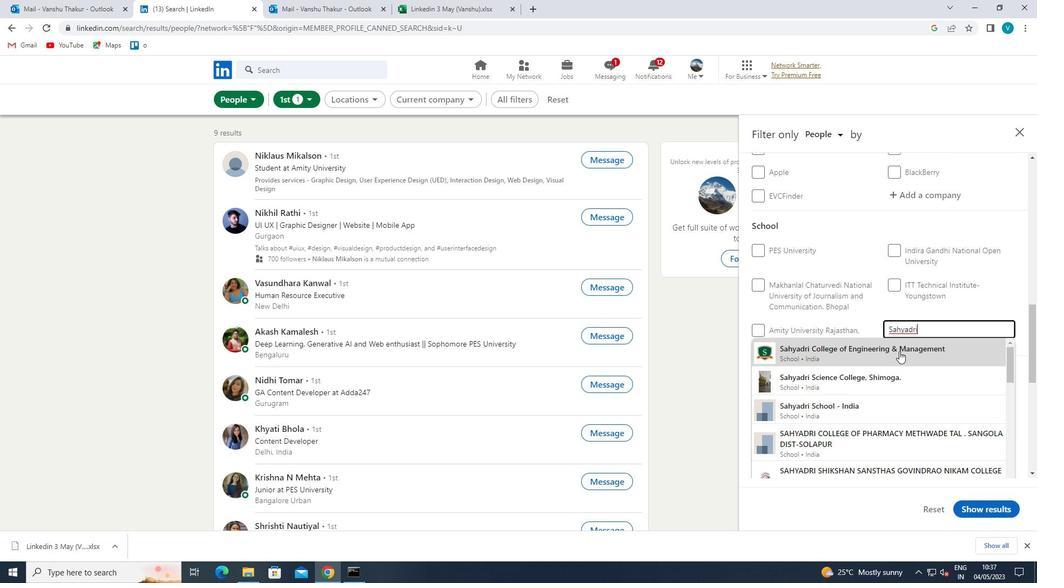
Action: Mouse moved to (900, 352)
Screenshot: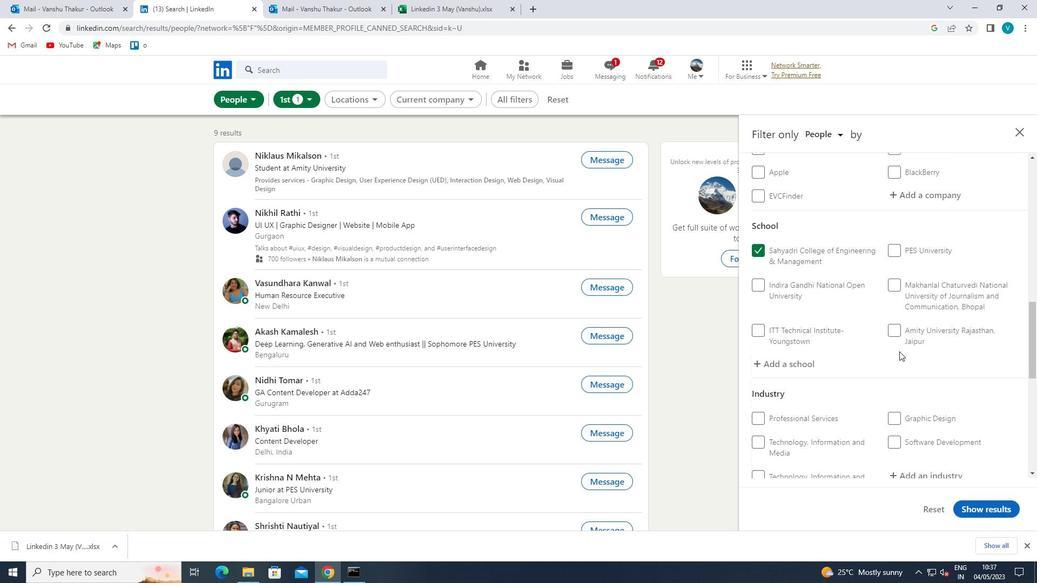 
Action: Mouse scrolled (900, 351) with delta (0, 0)
Screenshot: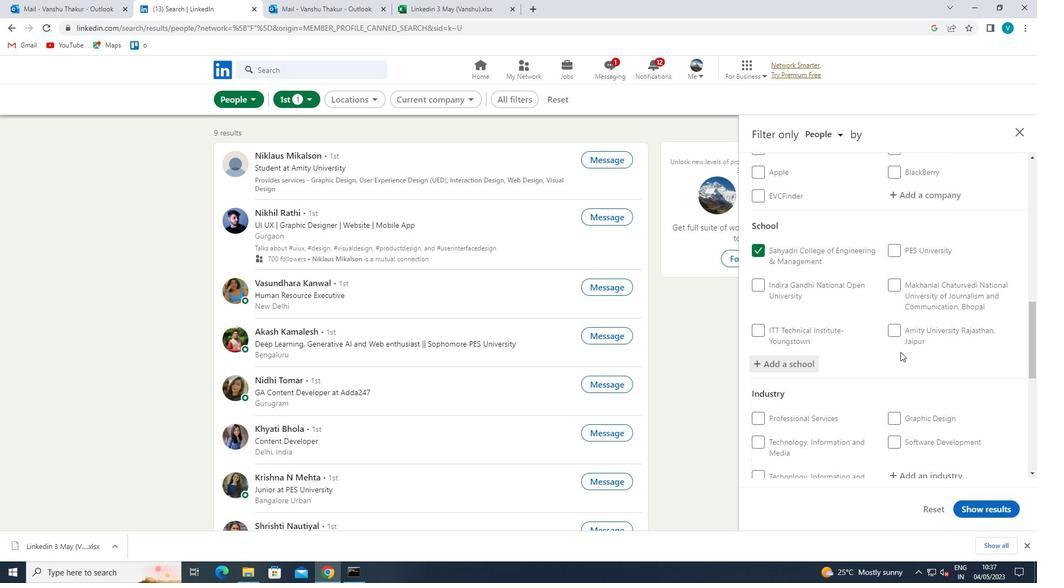 
Action: Mouse scrolled (900, 351) with delta (0, 0)
Screenshot: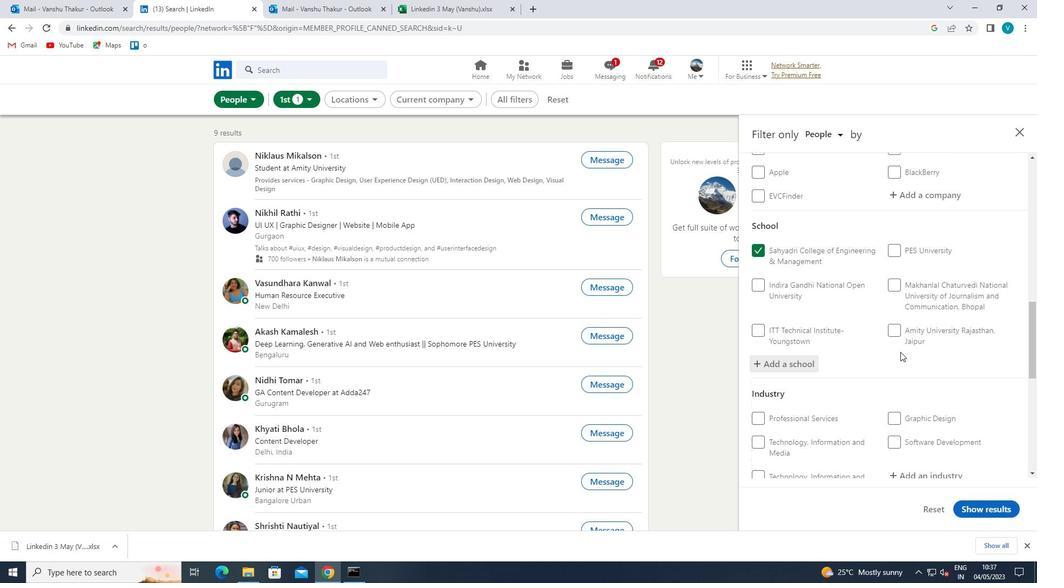 
Action: Mouse scrolled (900, 351) with delta (0, 0)
Screenshot: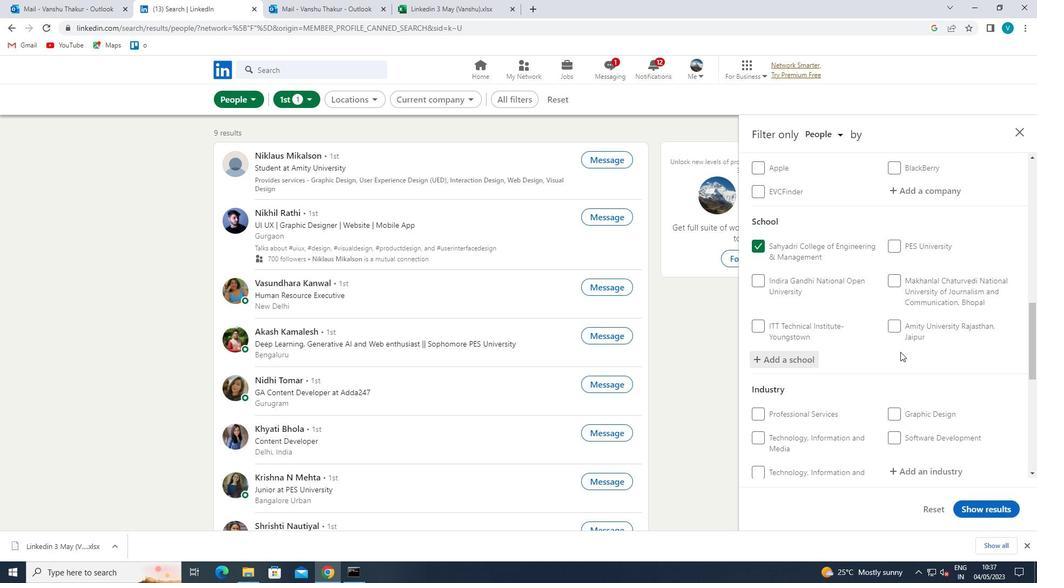 
Action: Mouse moved to (912, 309)
Screenshot: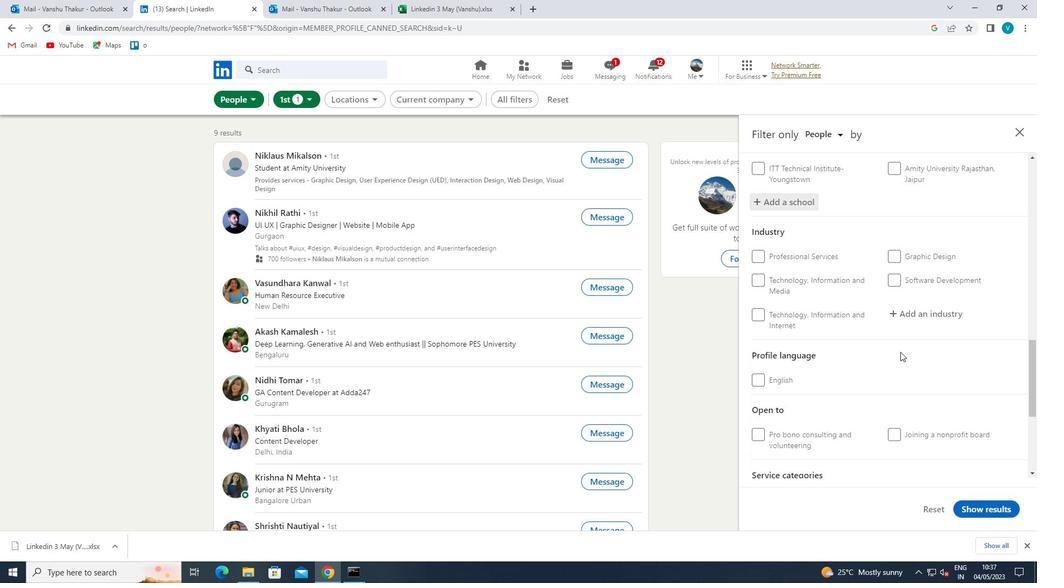 
Action: Mouse pressed left at (912, 309)
Screenshot: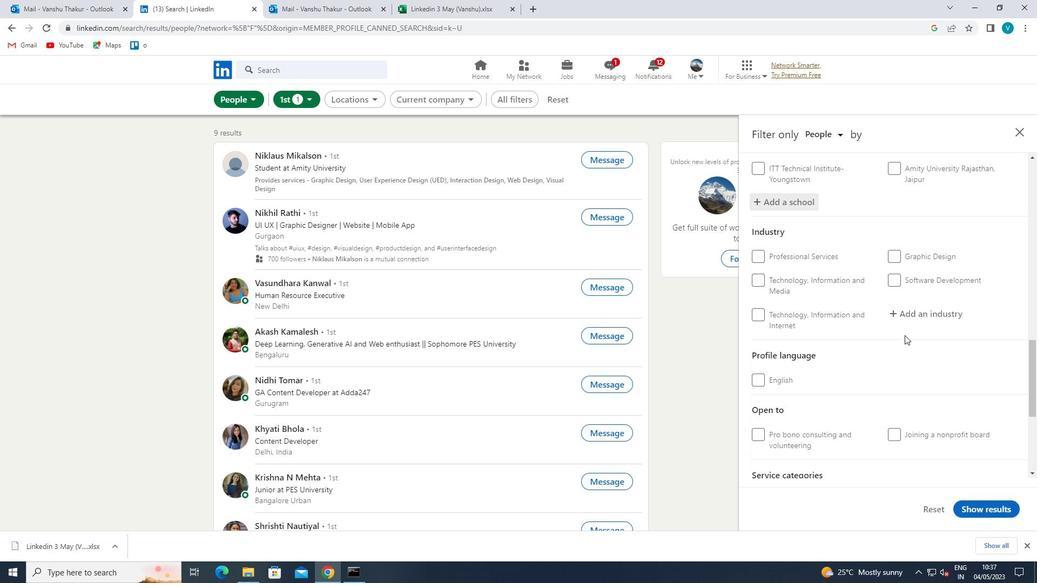 
Action: Mouse moved to (912, 310)
Screenshot: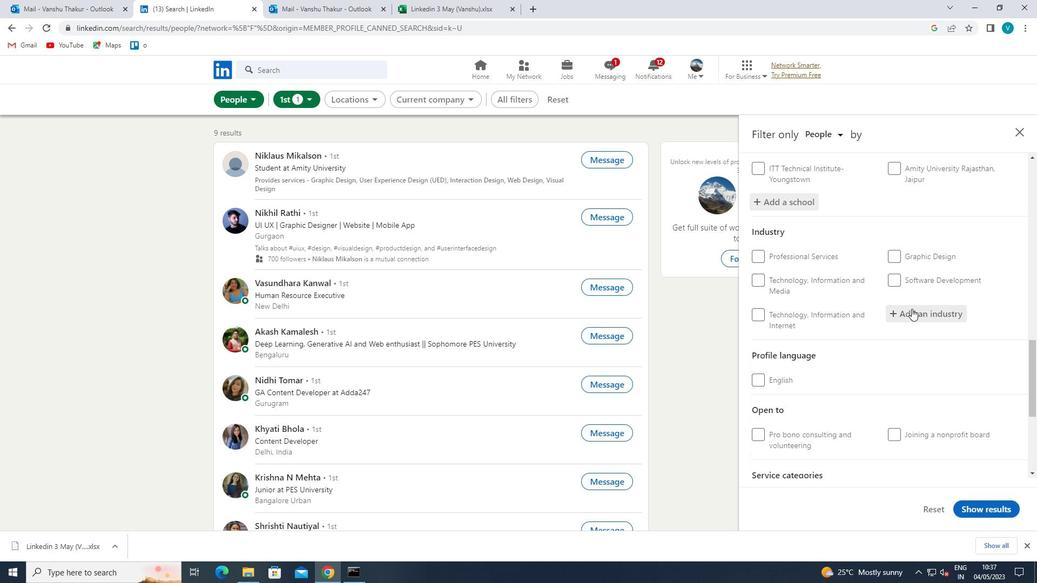 
Action: Key pressed <Key.shift>CONSUMER<Key.space>
Screenshot: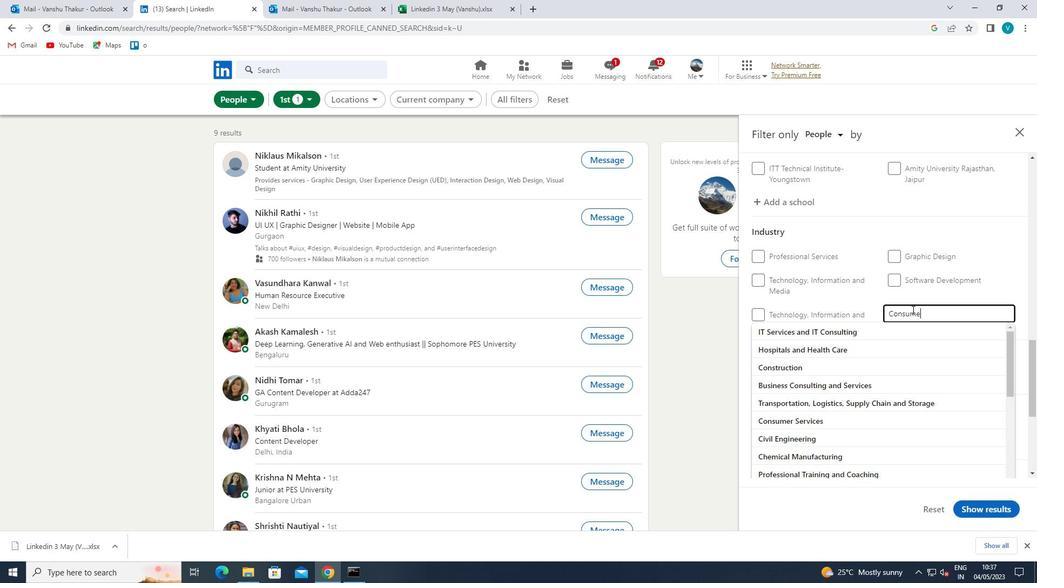 
Action: Mouse moved to (879, 347)
Screenshot: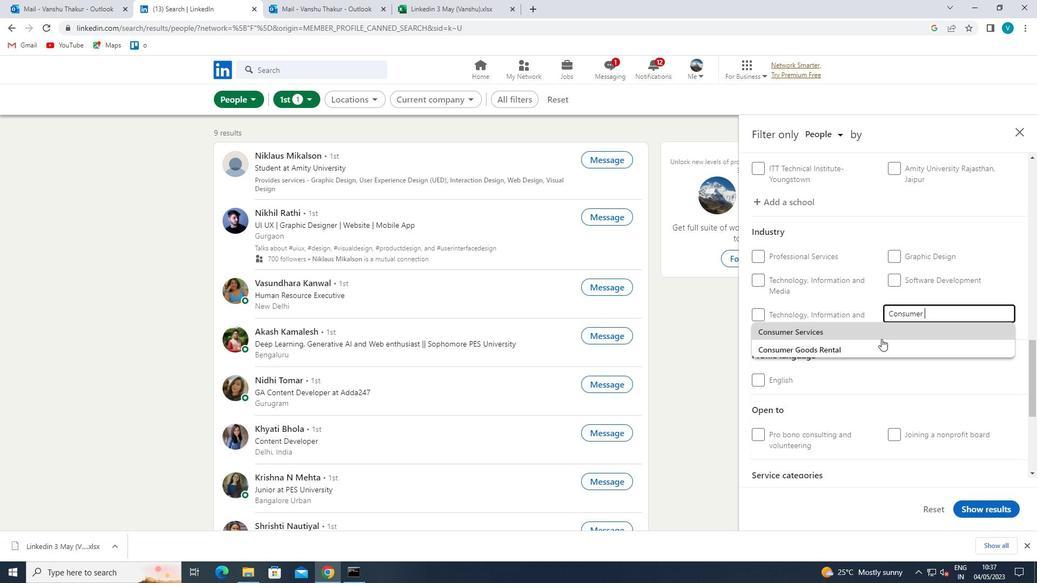
Action: Mouse pressed left at (879, 347)
Screenshot: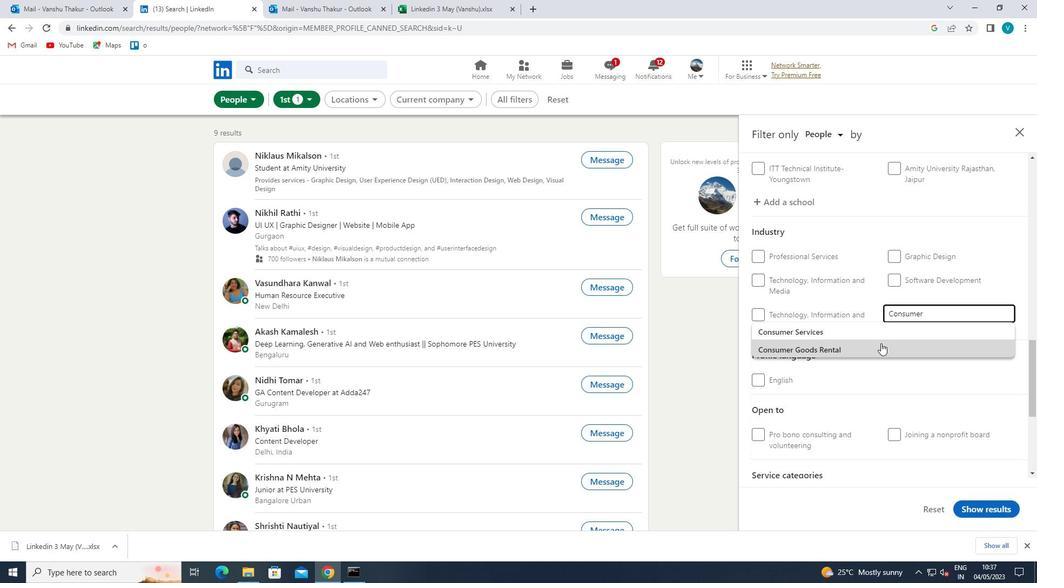 
Action: Mouse scrolled (879, 346) with delta (0, 0)
Screenshot: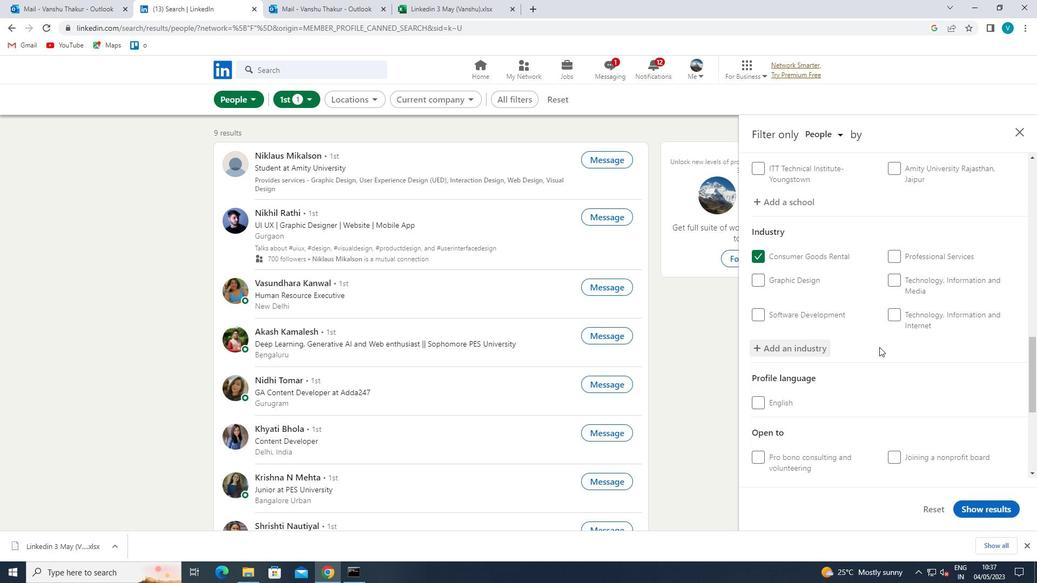 
Action: Mouse scrolled (879, 346) with delta (0, 0)
Screenshot: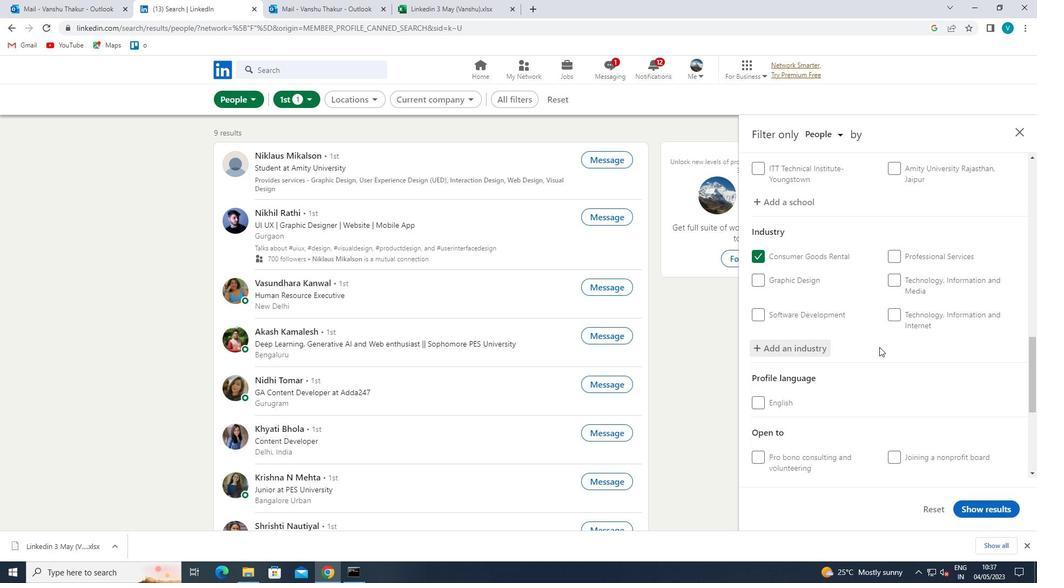 
Action: Mouse scrolled (879, 346) with delta (0, 0)
Screenshot: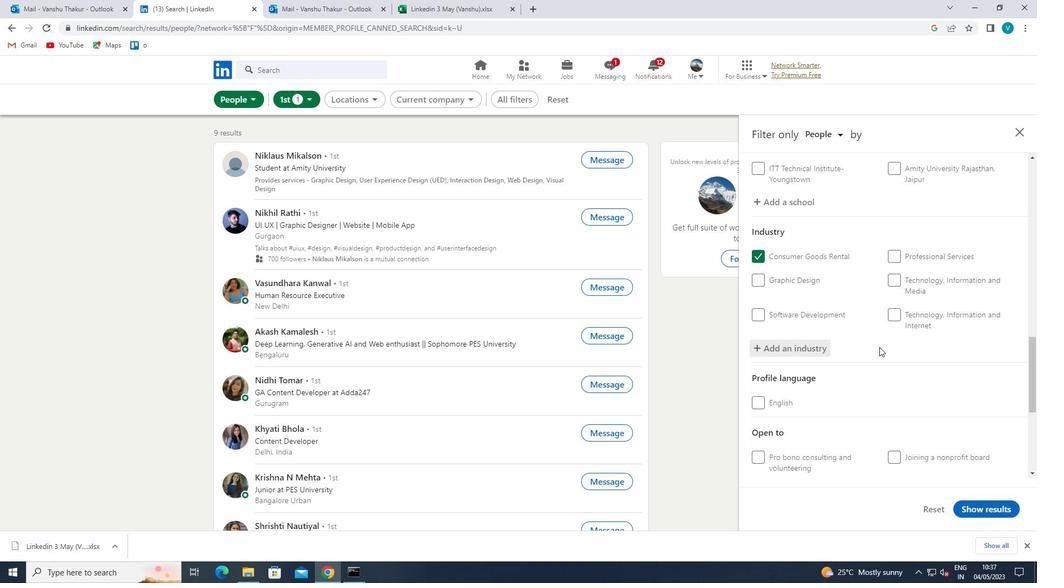 
Action: Mouse scrolled (879, 346) with delta (0, 0)
Screenshot: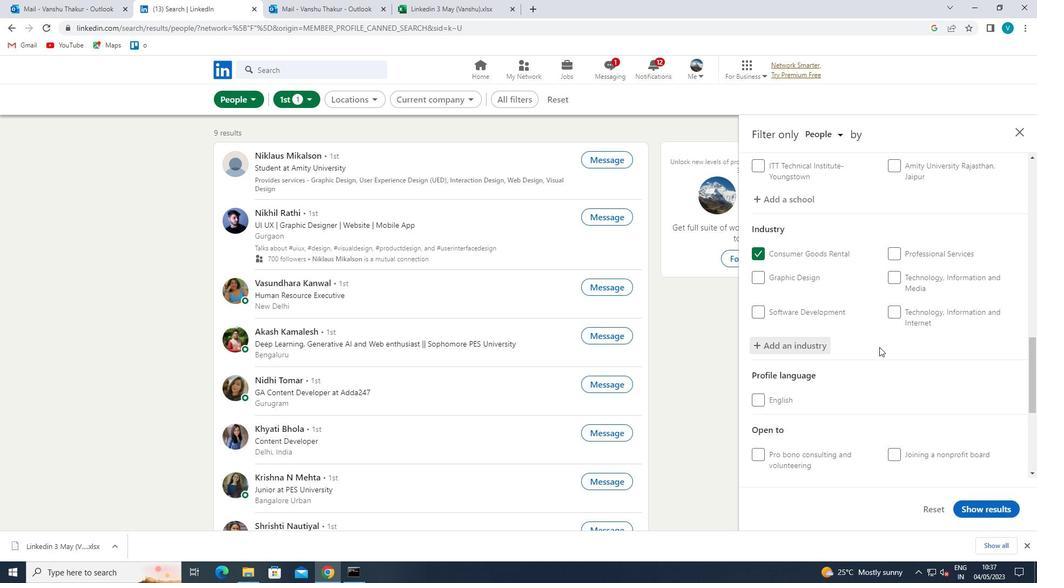 
Action: Mouse scrolled (879, 346) with delta (0, 0)
Screenshot: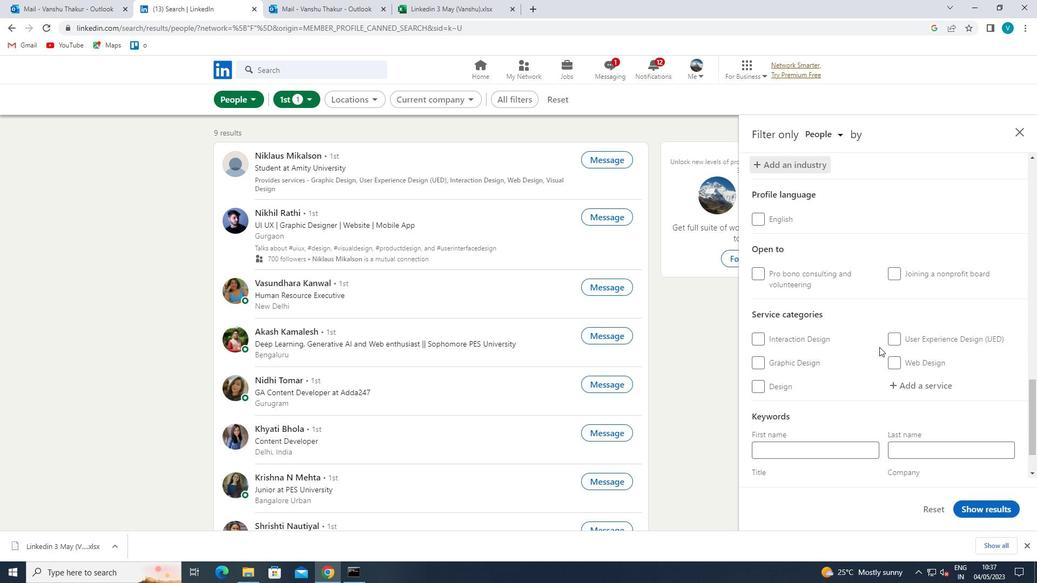 
Action: Mouse moved to (930, 327)
Screenshot: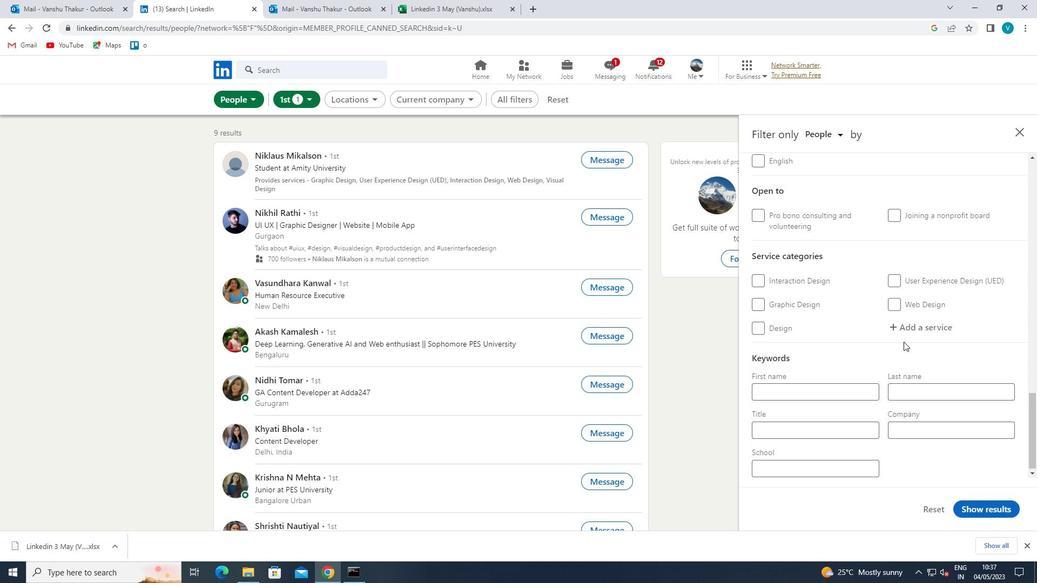 
Action: Mouse pressed left at (930, 327)
Screenshot: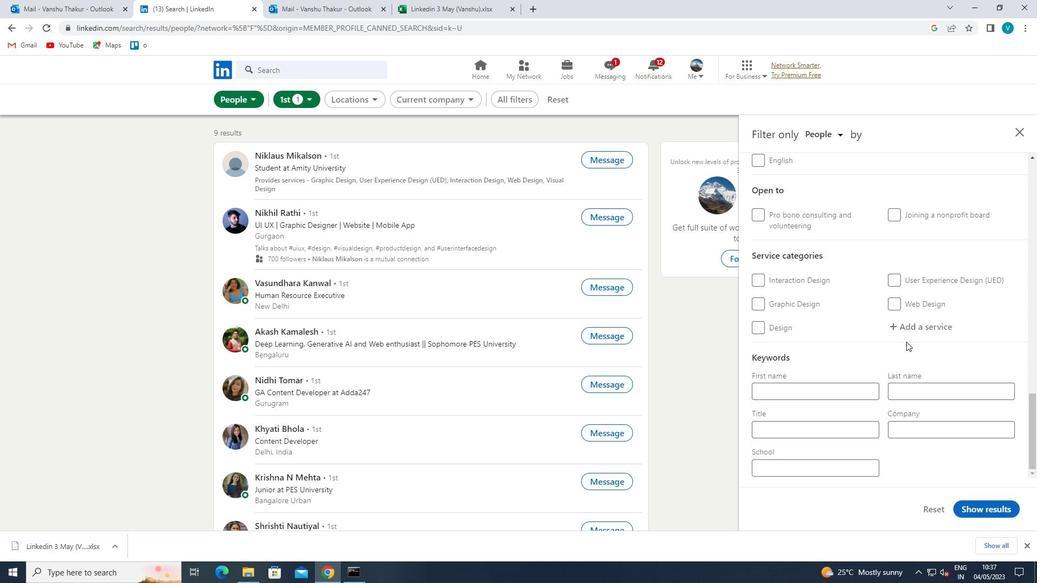 
Action: Key pressed <Key.shift>FINANCIAL<Key.space><Key.shift>RE
Screenshot: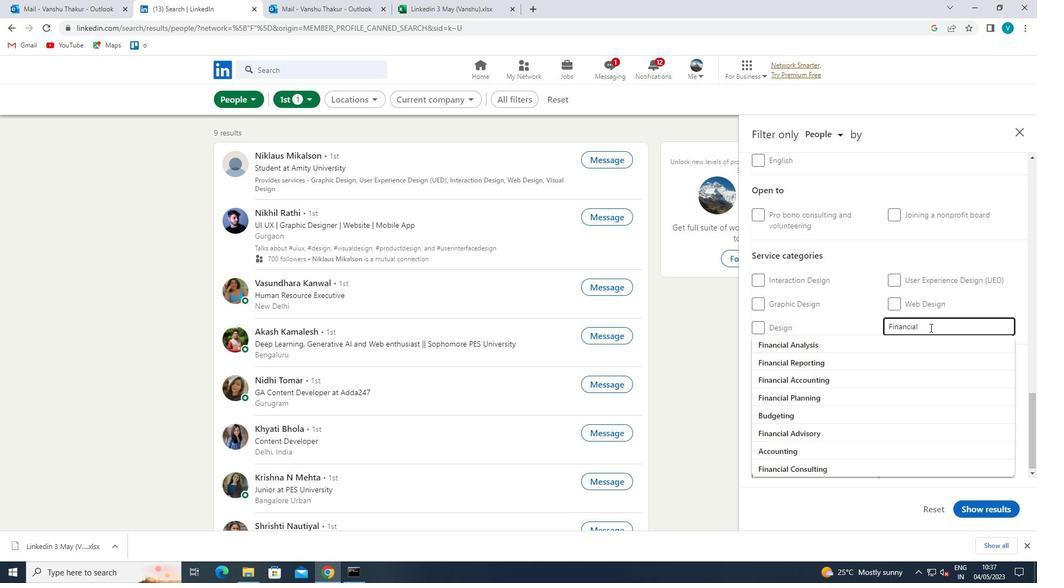 
Action: Mouse moved to (914, 339)
Screenshot: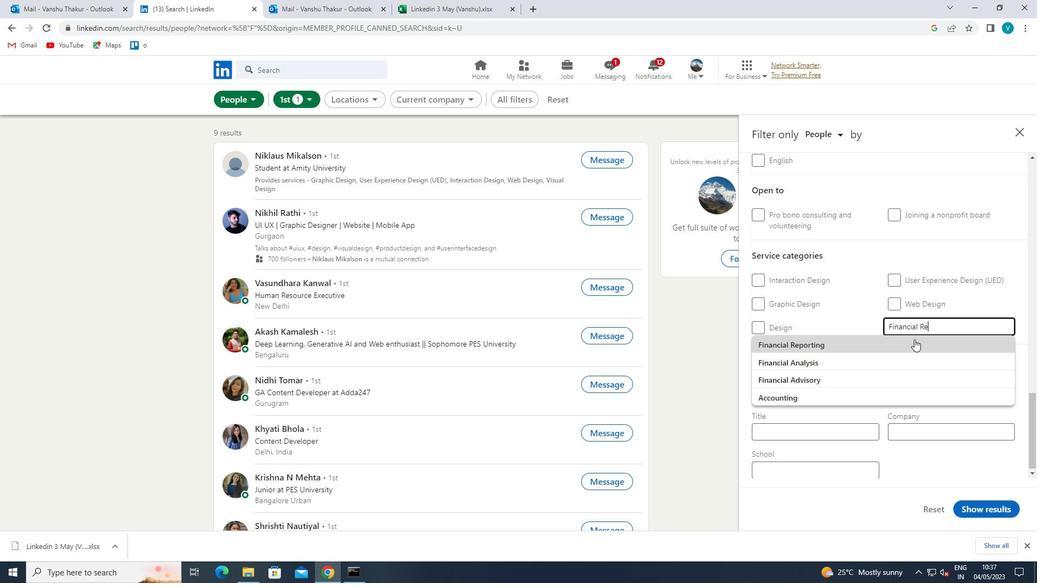 
Action: Mouse pressed left at (914, 339)
Screenshot: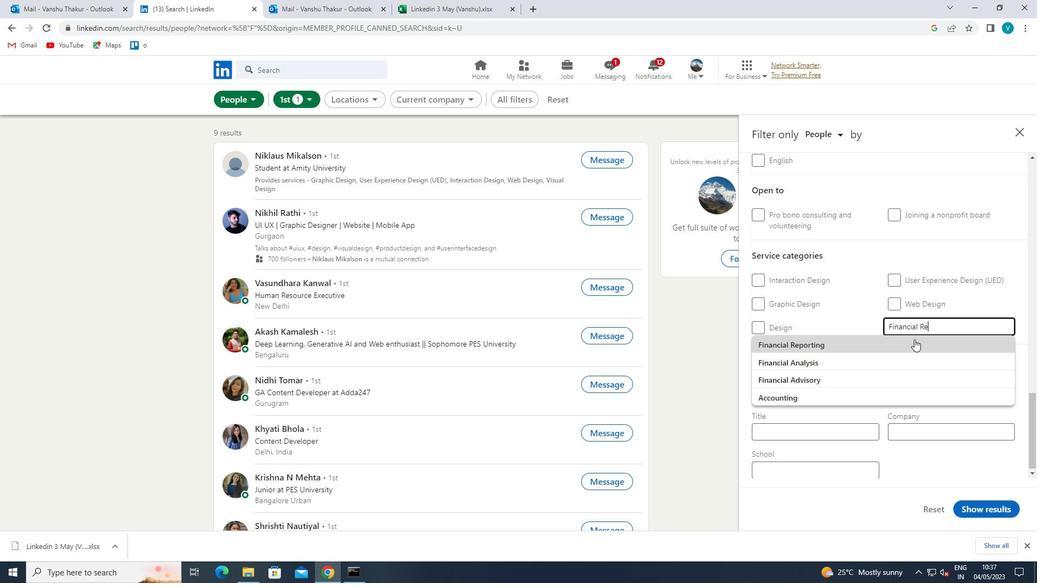 
Action: Mouse moved to (915, 339)
Screenshot: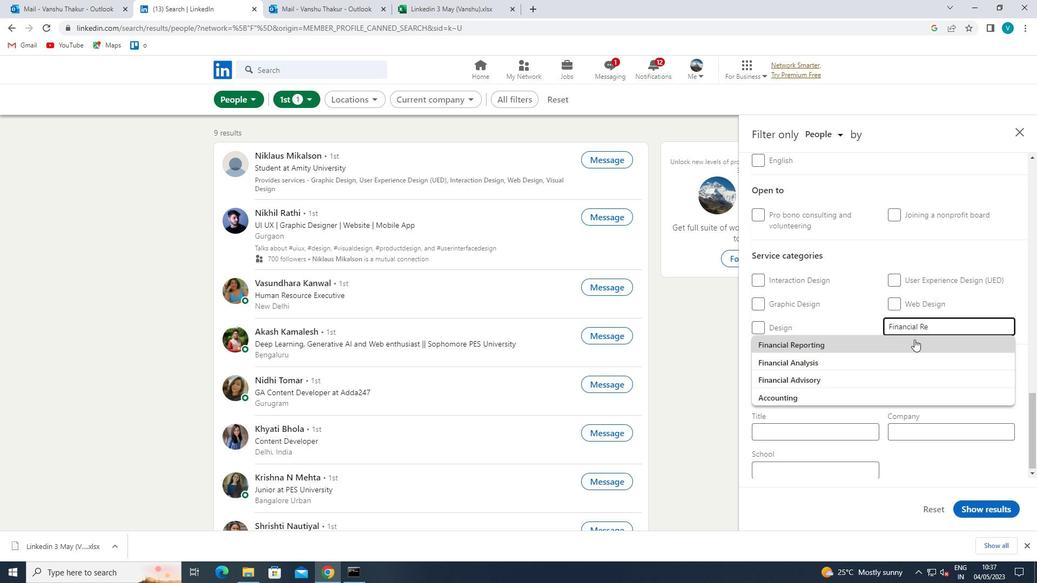 
Action: Mouse scrolled (915, 338) with delta (0, 0)
Screenshot: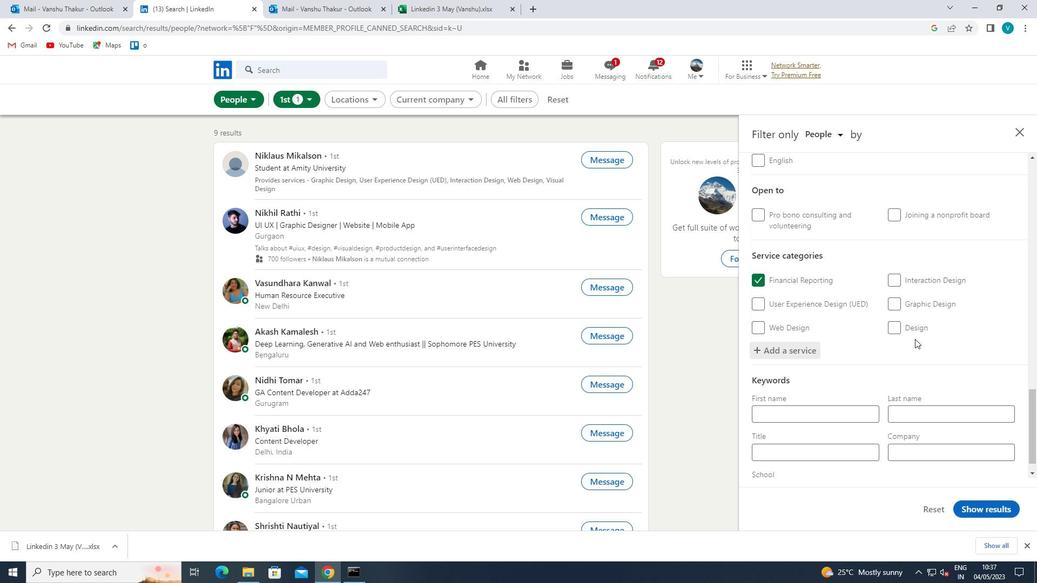 
Action: Mouse scrolled (915, 338) with delta (0, 0)
Screenshot: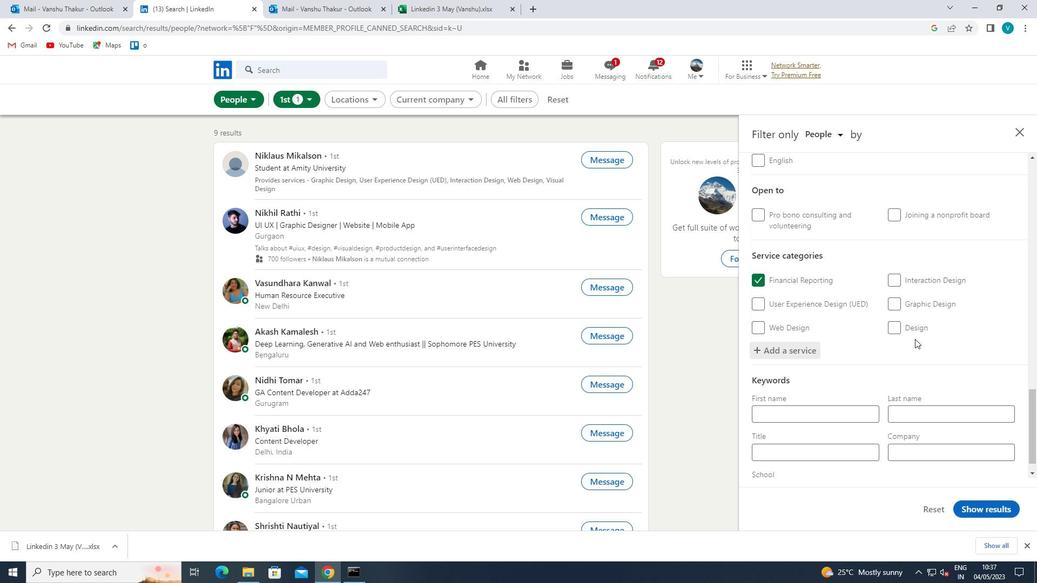 
Action: Mouse scrolled (915, 338) with delta (0, 0)
Screenshot: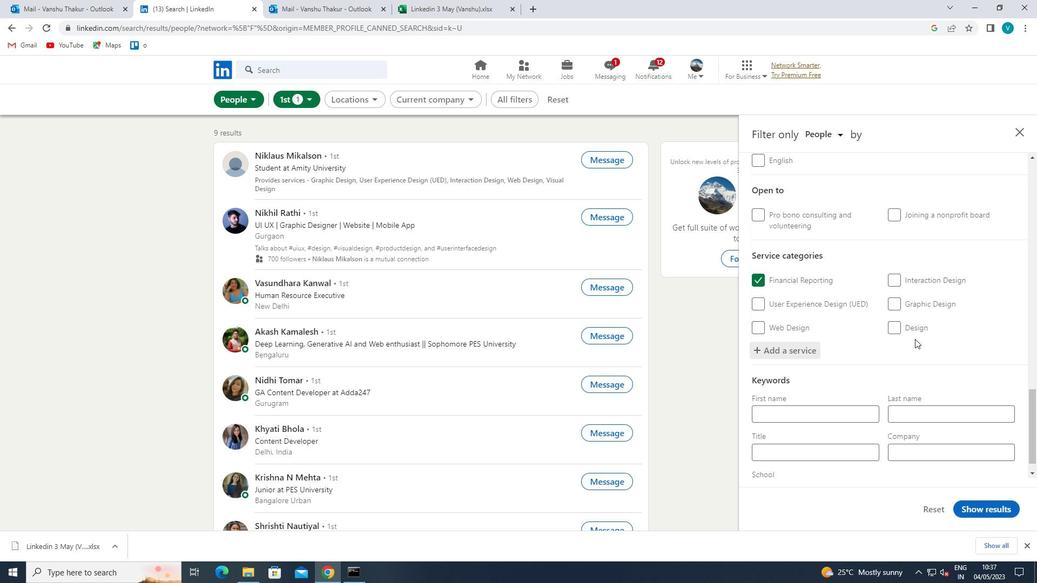 
Action: Mouse moved to (842, 422)
Screenshot: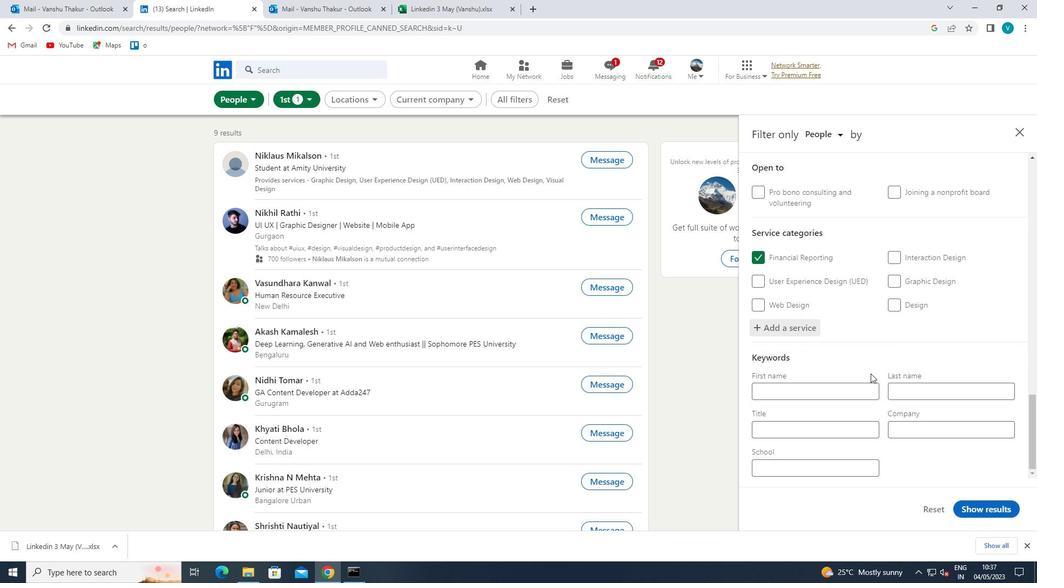 
Action: Mouse pressed left at (842, 422)
Screenshot: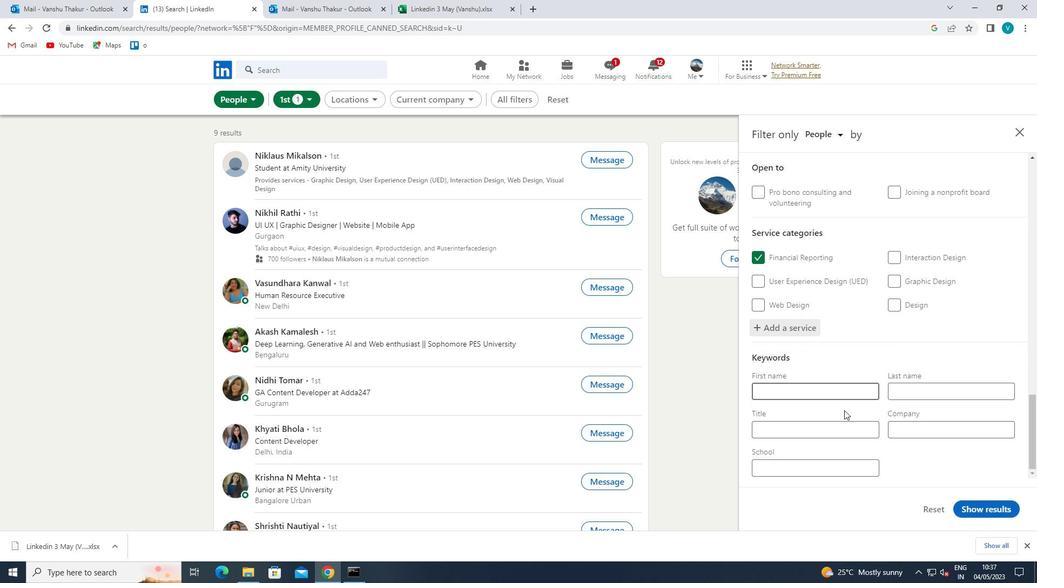 
Action: Mouse moved to (842, 423)
Screenshot: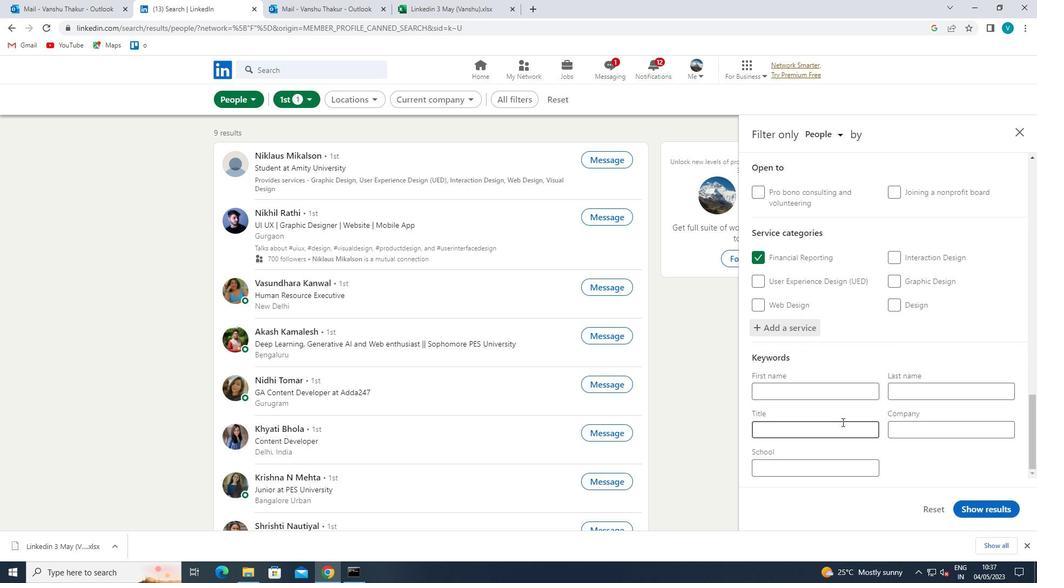 
Action: Key pressed <Key.shift>SECRETARY<Key.space>
Screenshot: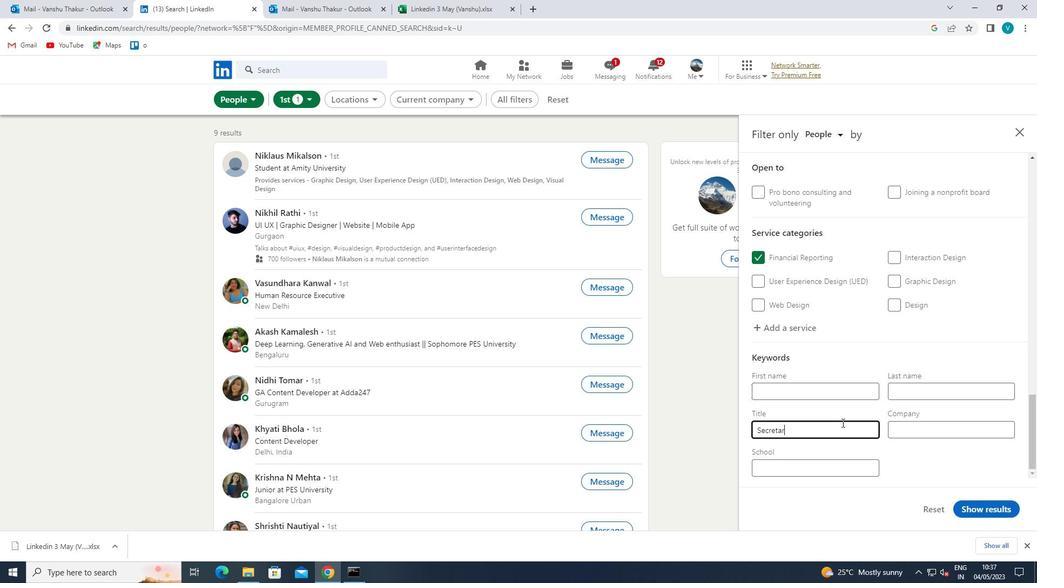 
Action: Mouse moved to (1007, 509)
Screenshot: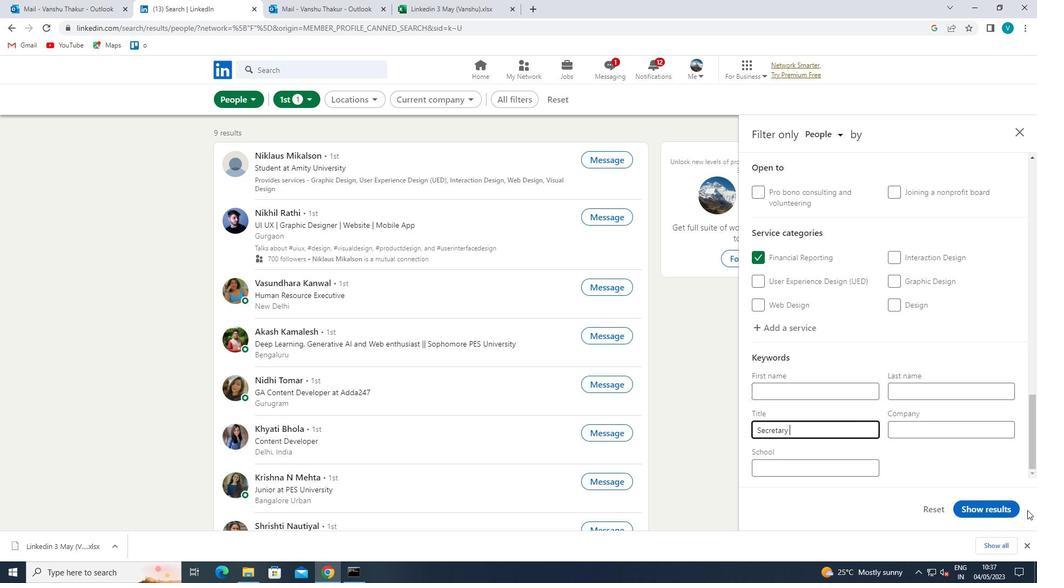 
Action: Mouse pressed left at (1007, 509)
Screenshot: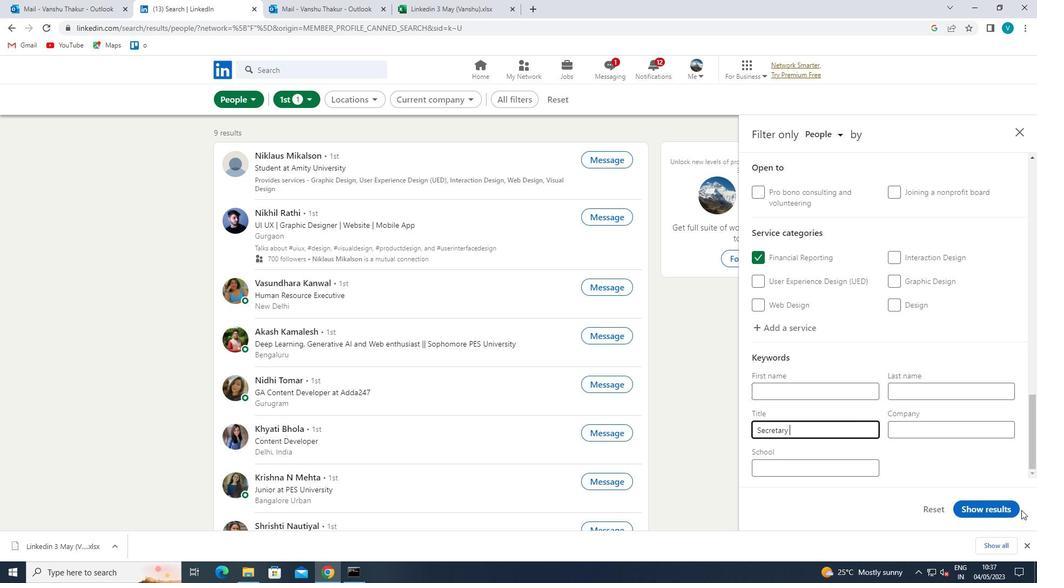 
